 Task: Add an event with the title Product Development Meeting: Feature Prioritization, date '2023/11/14', time 7:50 AM to 9:50 AMand add a description: The session will begin with a brief overview of the current state of transportation and its environmental implications, emphasizing the need for transformative changes. We will then delve into a series of brainstorming exercises designed to spark innovation and encourage out-of-the-box thinking.Select event color  Banana . Add location for the event as: 654 Saint-Paul-de-Vence, France, logged in from the account softage.3@softage.netand send the event invitation to softage.6@softage.net and softage.7@softage.net. Set a reminder for the event Weekly on Sunday
Action: Mouse moved to (66, 83)
Screenshot: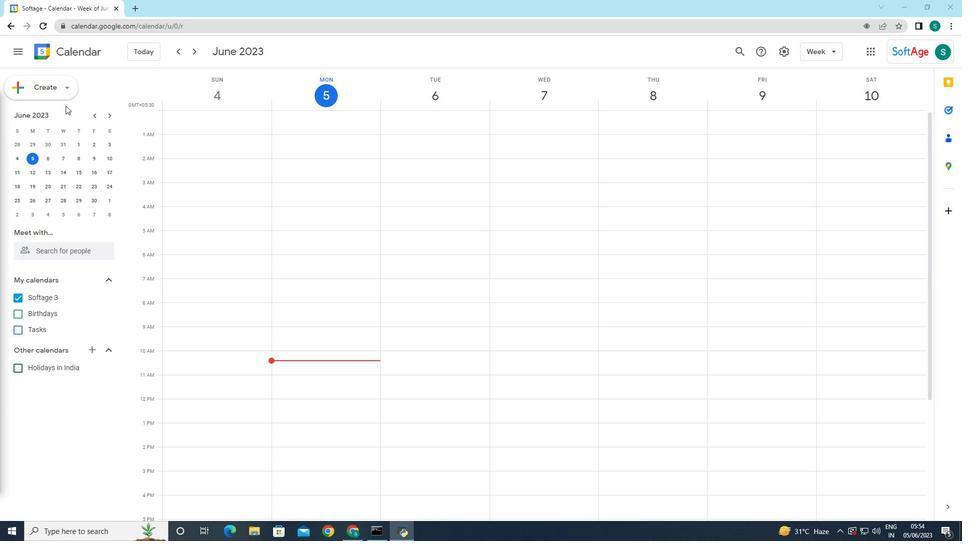 
Action: Mouse pressed left at (66, 83)
Screenshot: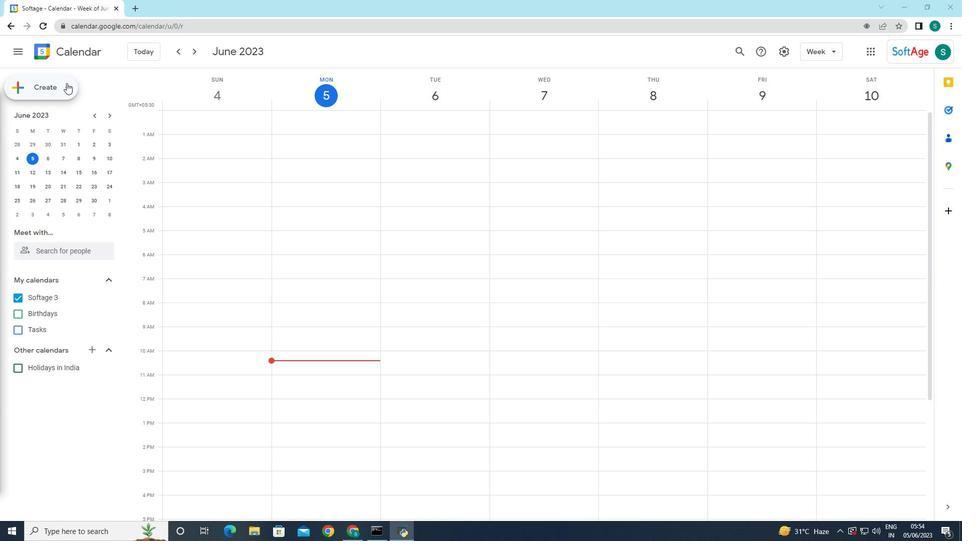 
Action: Mouse moved to (57, 114)
Screenshot: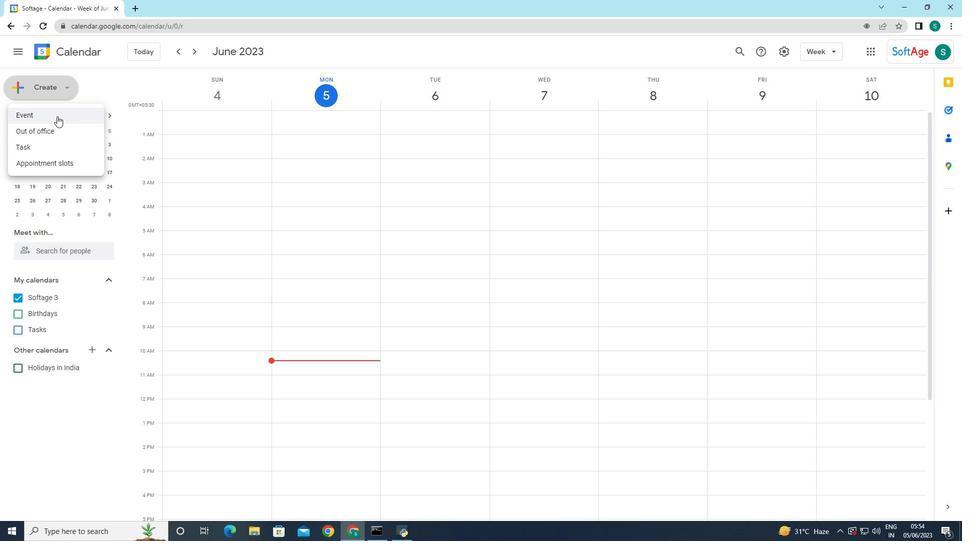 
Action: Mouse pressed left at (57, 114)
Screenshot: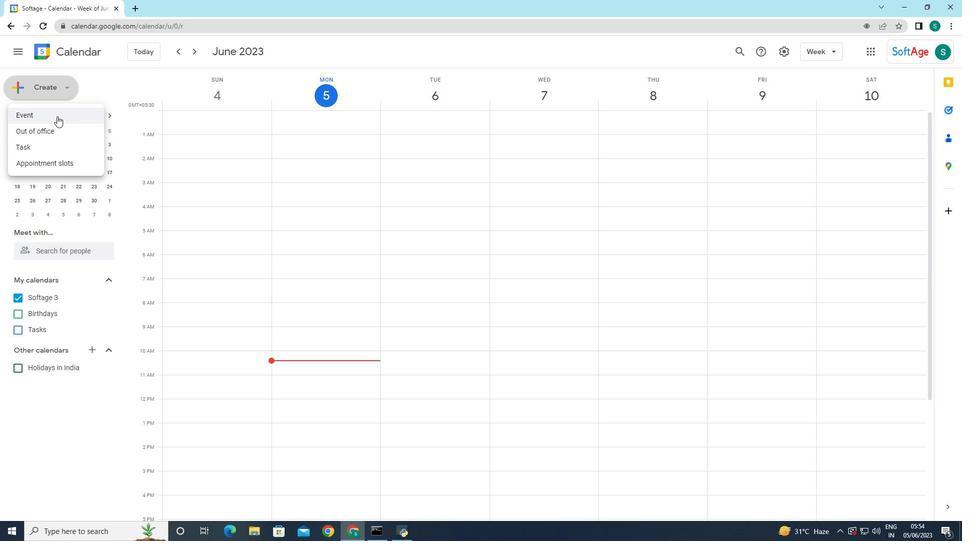 
Action: Mouse moved to (167, 393)
Screenshot: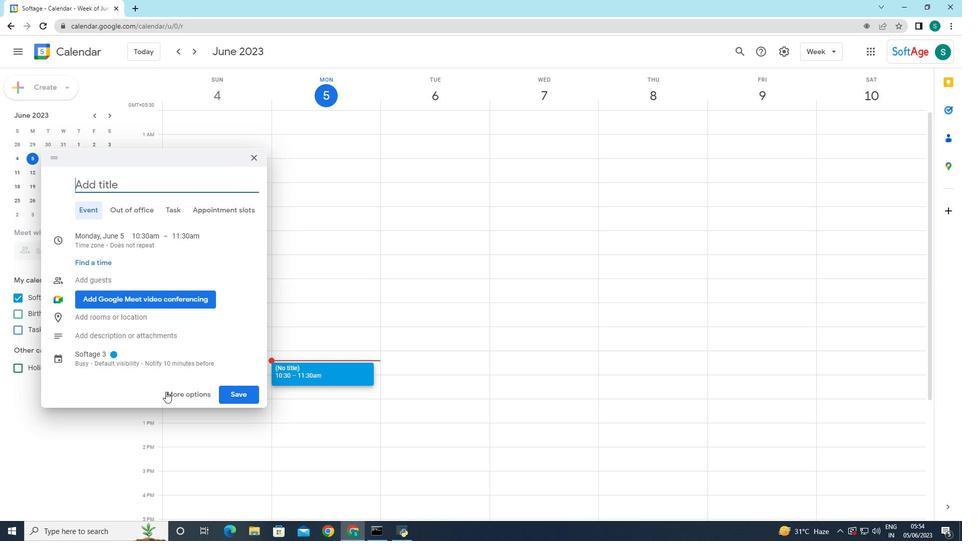 
Action: Mouse pressed left at (167, 393)
Screenshot: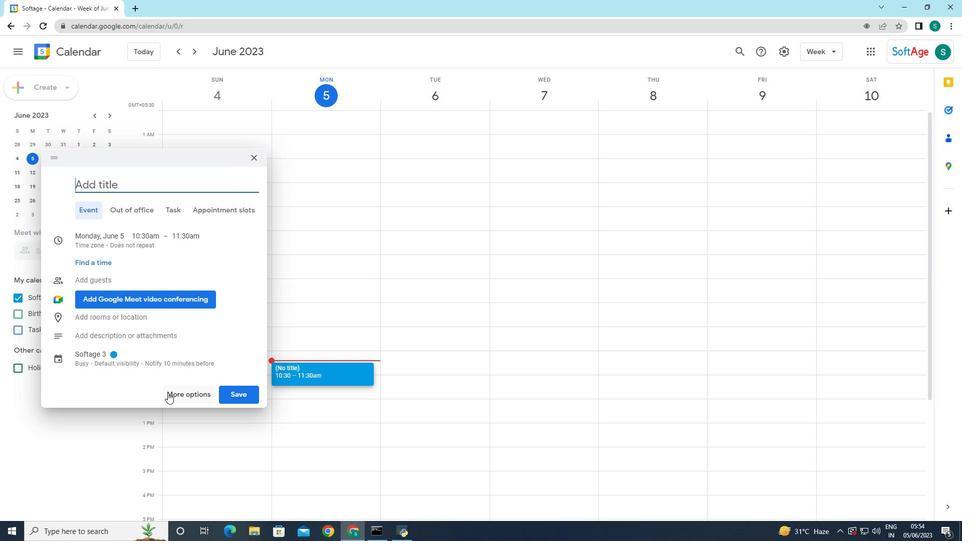 
Action: Mouse moved to (132, 57)
Screenshot: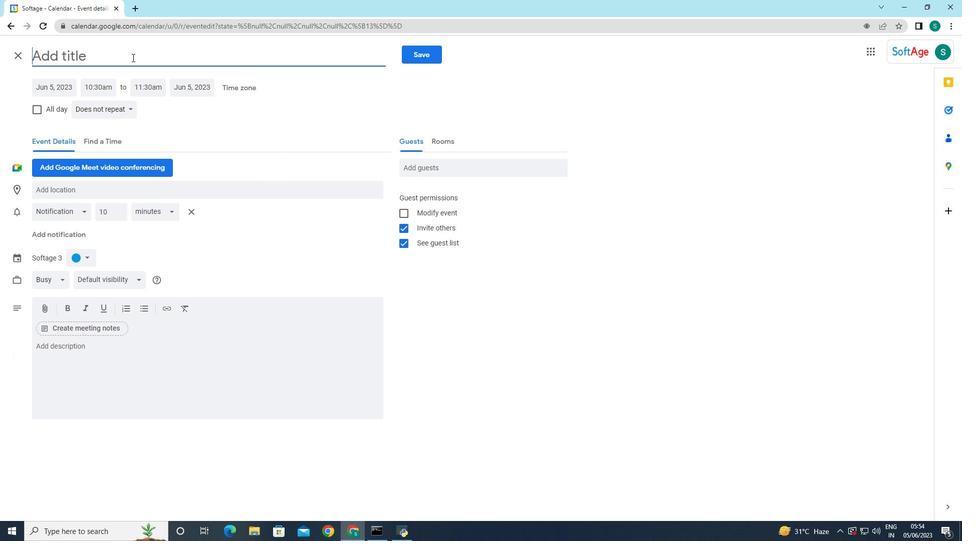 
Action: Mouse pressed left at (132, 57)
Screenshot: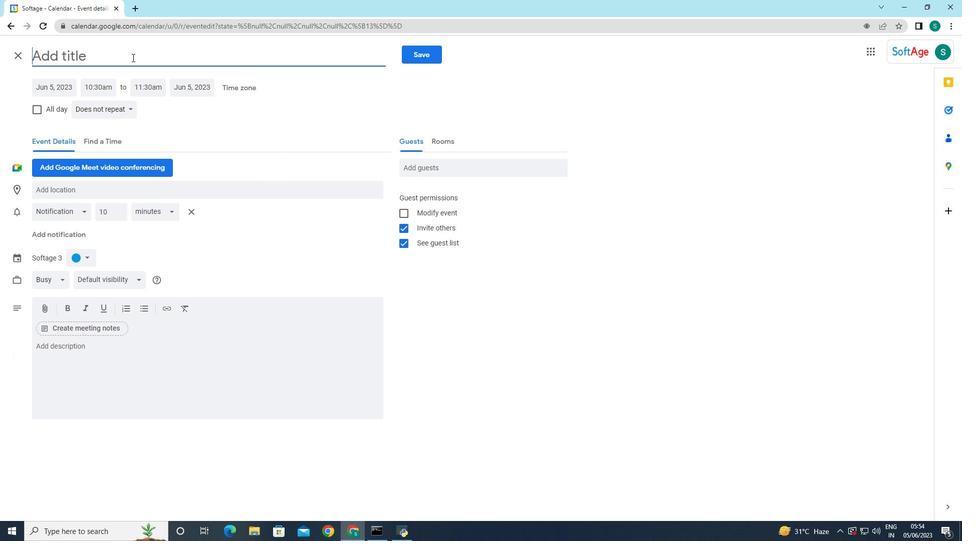 
Action: Key pressed <Key.caps_lock>P<Key.caps_lock>roduct<Key.space><Key.caps_lock>D<Key.caps_lock>evelopment<Key.space><Key.caps_lock>ME<Key.backspace><Key.caps_lock>eeting<Key.shift_r>:<Key.space><Key.caps_lock>F<Key.caps_lock>eature<Key.space><Key.caps_lock>P<Key.caps_lock>rioritization,
Screenshot: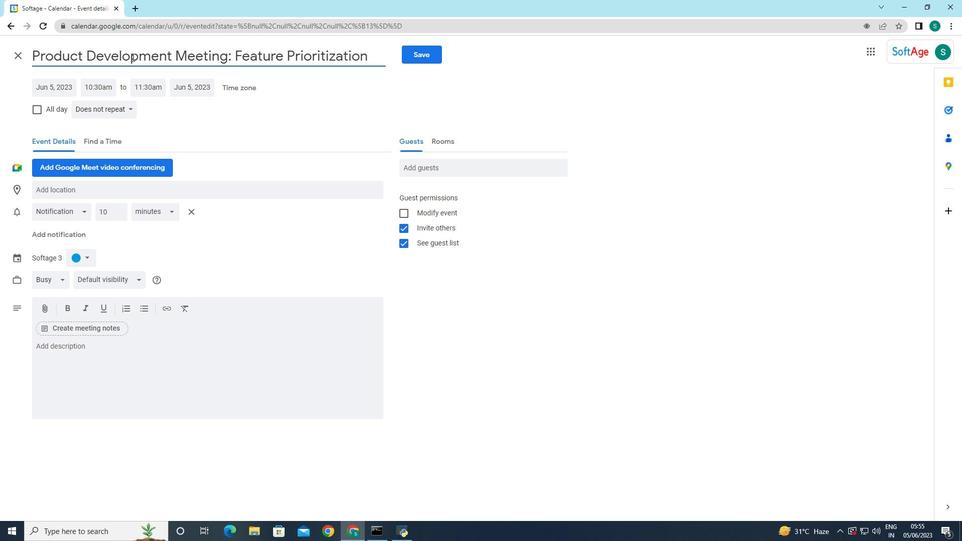 
Action: Mouse moved to (228, 118)
Screenshot: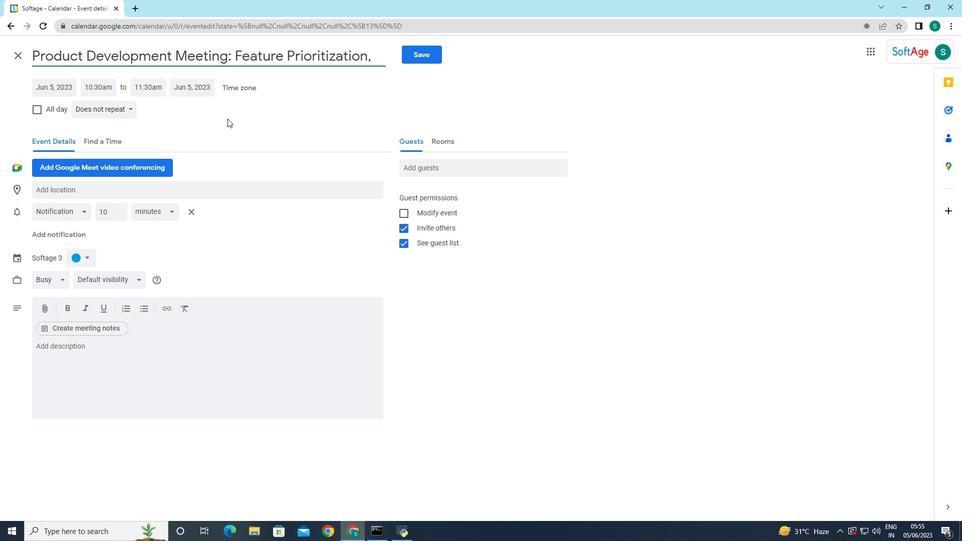 
Action: Mouse pressed left at (228, 118)
Screenshot: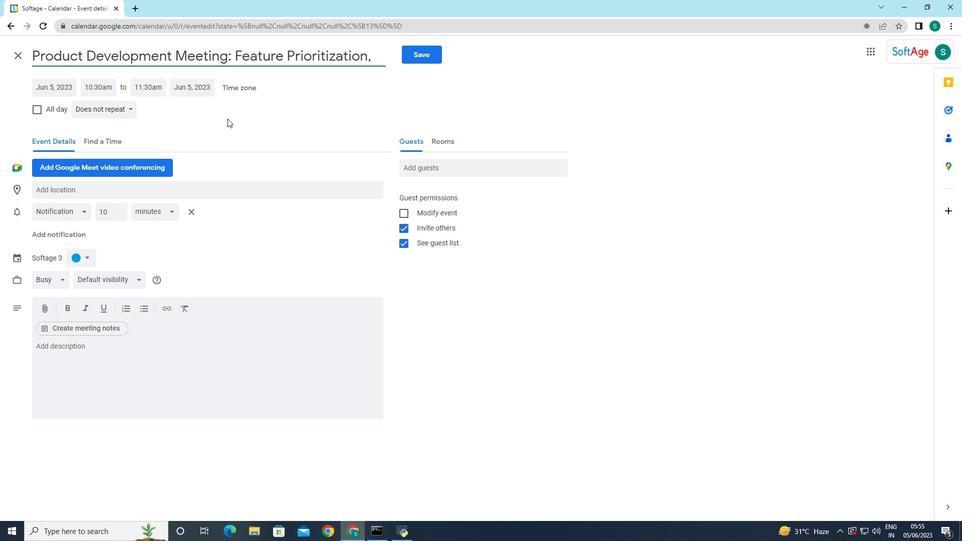 
Action: Mouse moved to (65, 88)
Screenshot: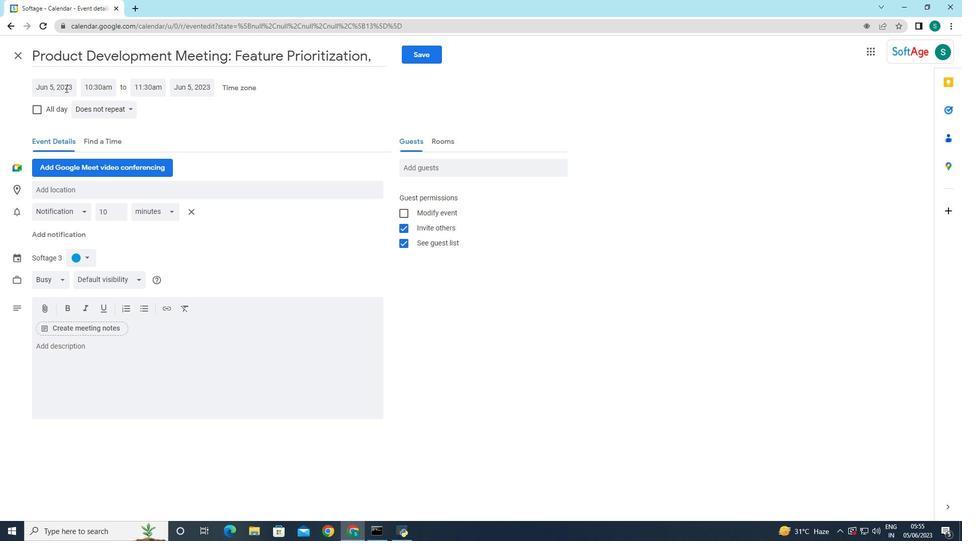 
Action: Mouse pressed left at (65, 88)
Screenshot: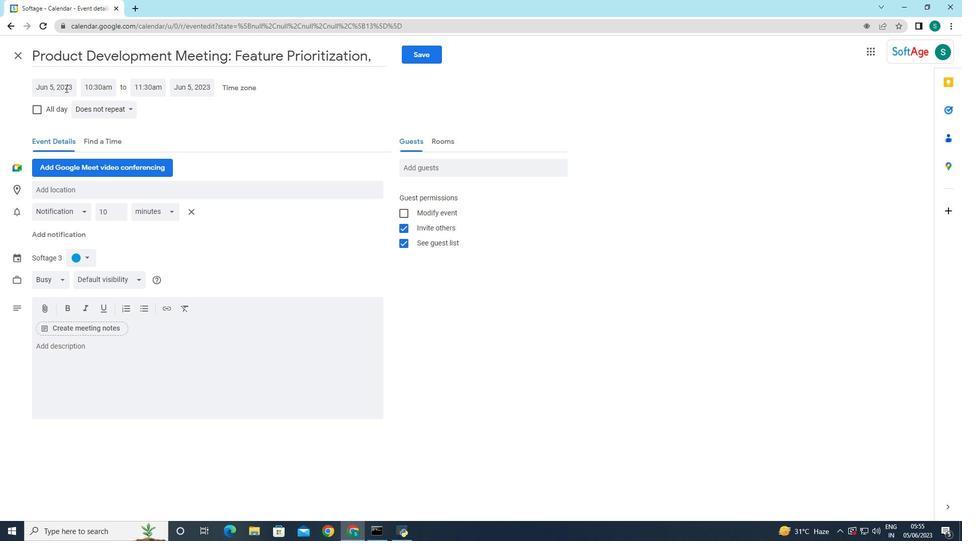 
Action: Mouse moved to (160, 108)
Screenshot: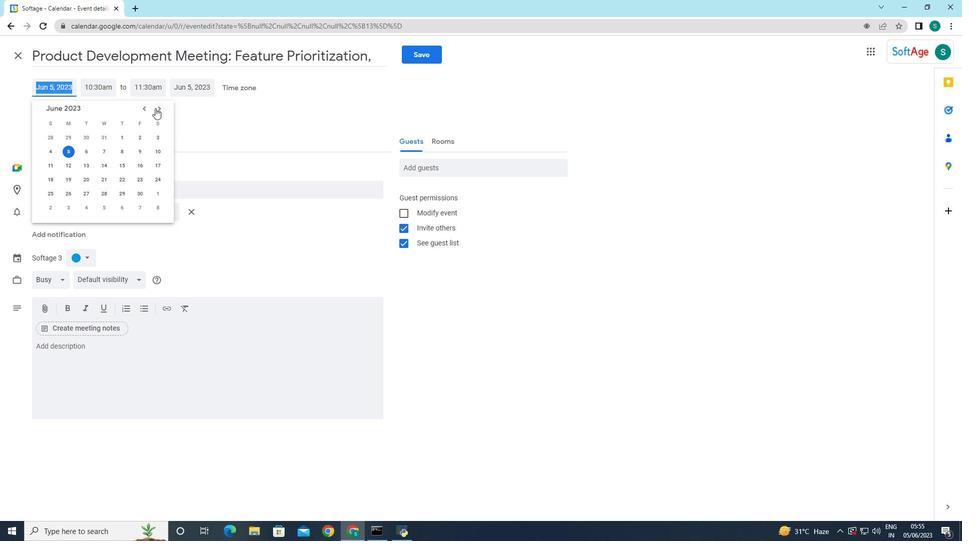 
Action: Mouse pressed left at (160, 108)
Screenshot: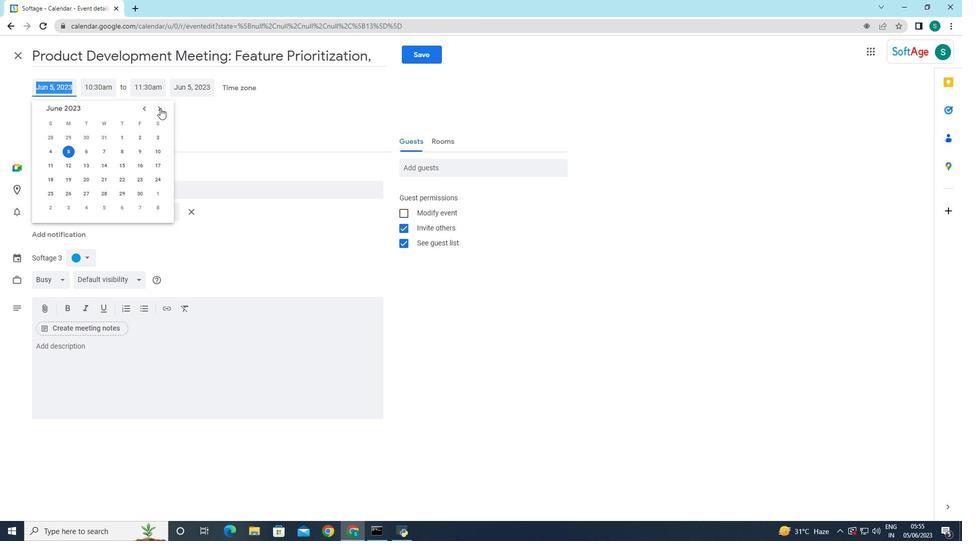 
Action: Mouse pressed left at (160, 108)
Screenshot: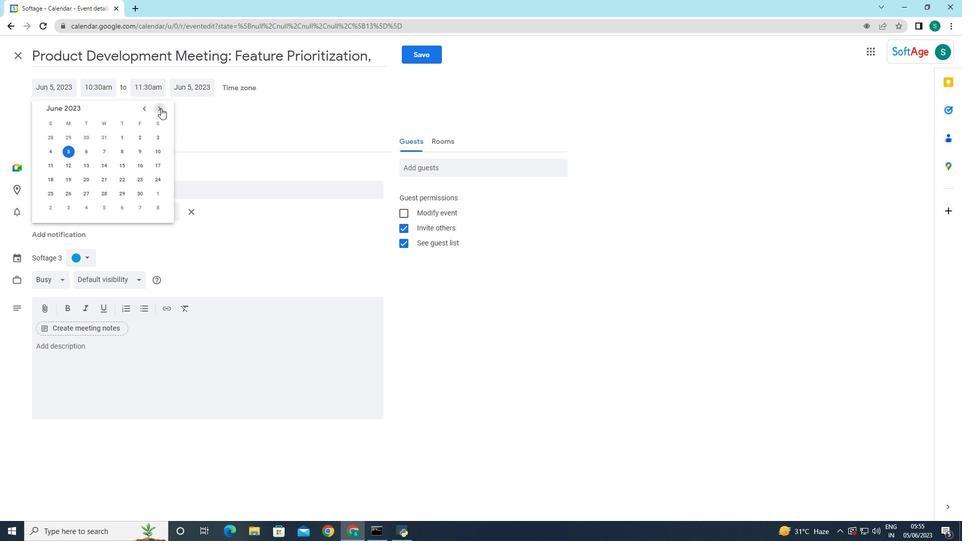 
Action: Mouse pressed left at (160, 108)
Screenshot: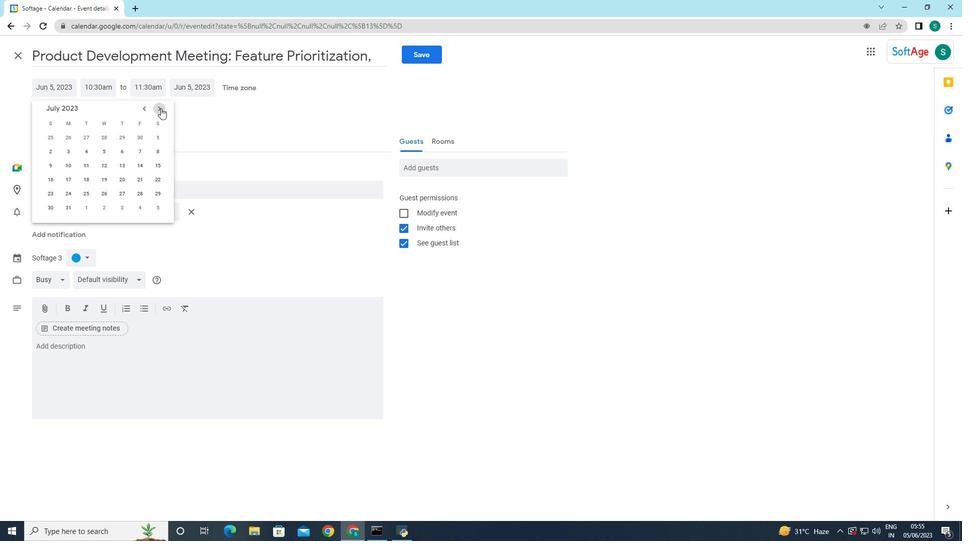 
Action: Mouse pressed left at (160, 108)
Screenshot: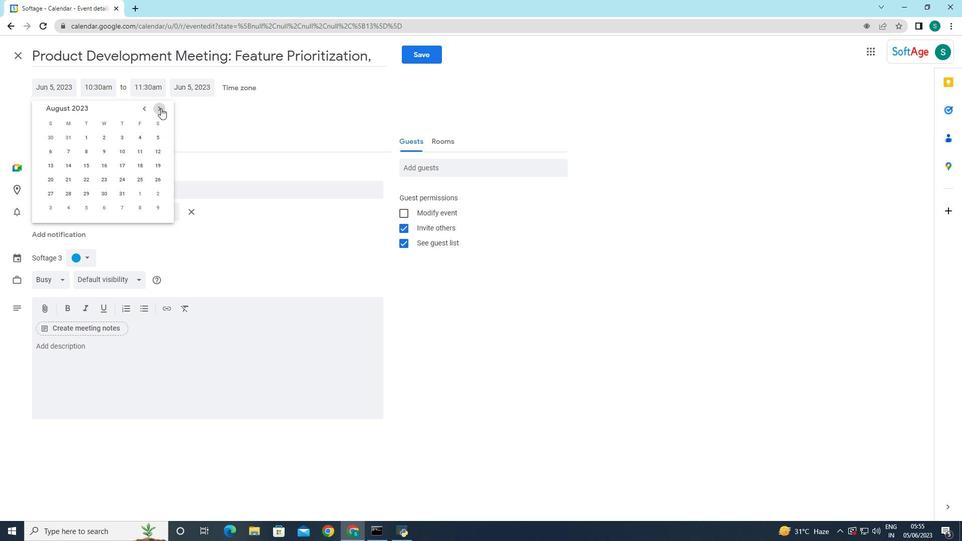 
Action: Mouse pressed left at (160, 108)
Screenshot: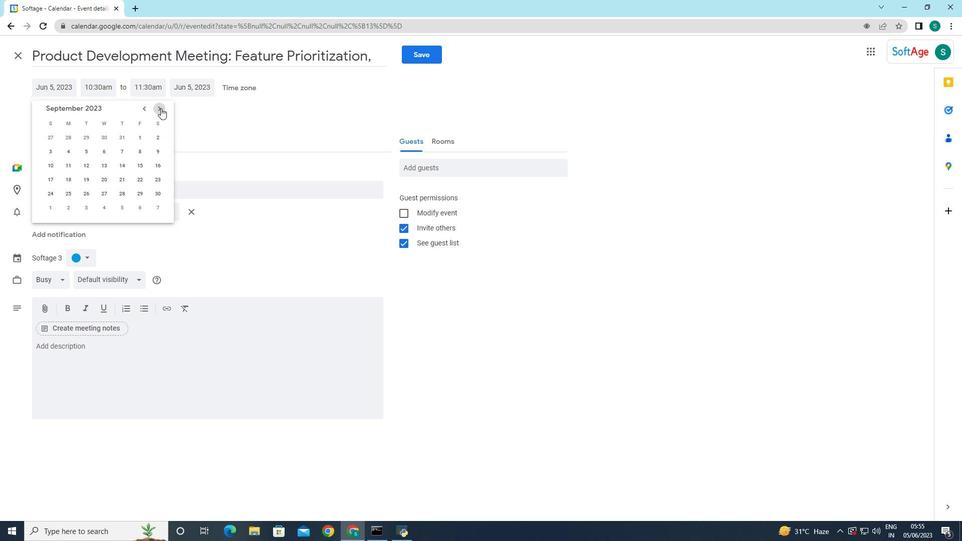
Action: Mouse moved to (86, 164)
Screenshot: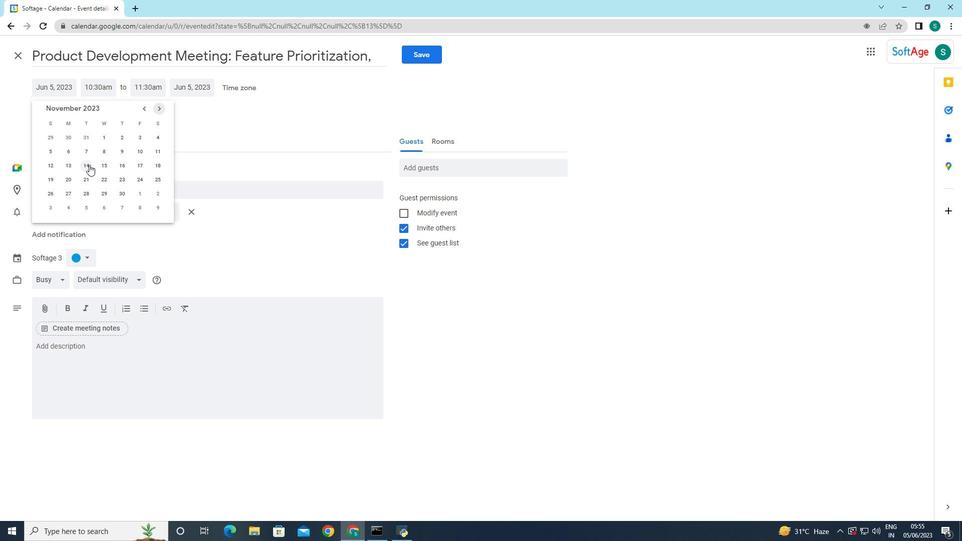 
Action: Mouse pressed left at (86, 164)
Screenshot: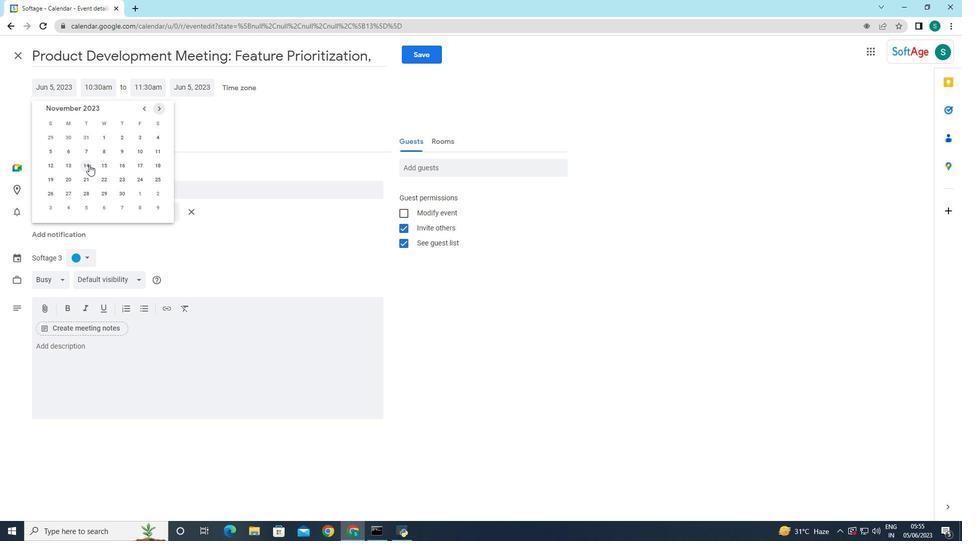 
Action: Mouse moved to (194, 126)
Screenshot: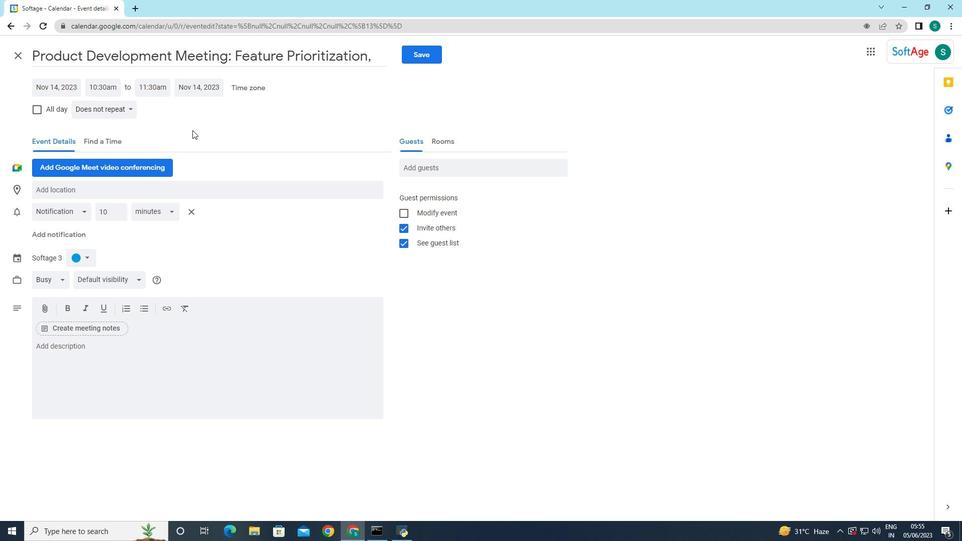 
Action: Mouse pressed left at (194, 126)
Screenshot: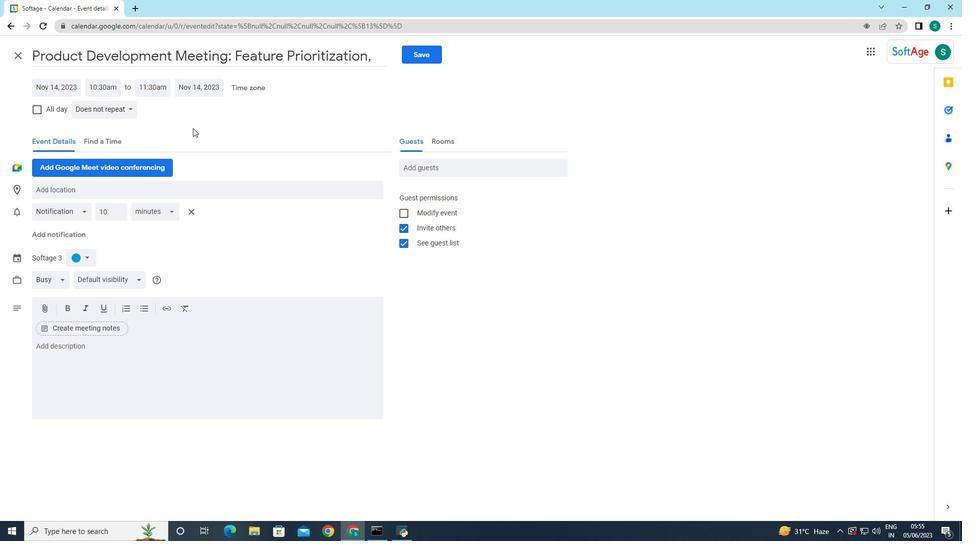 
Action: Mouse moved to (110, 85)
Screenshot: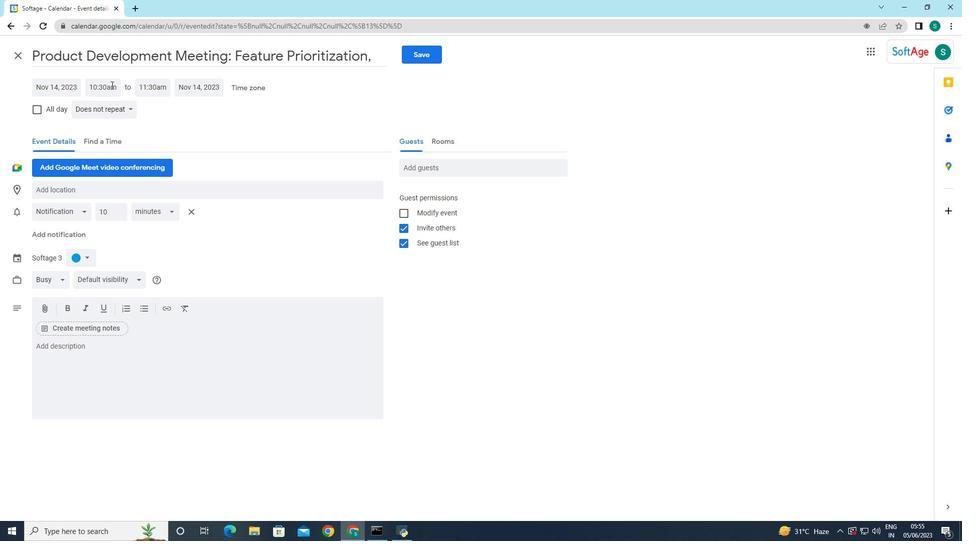 
Action: Mouse pressed left at (110, 85)
Screenshot: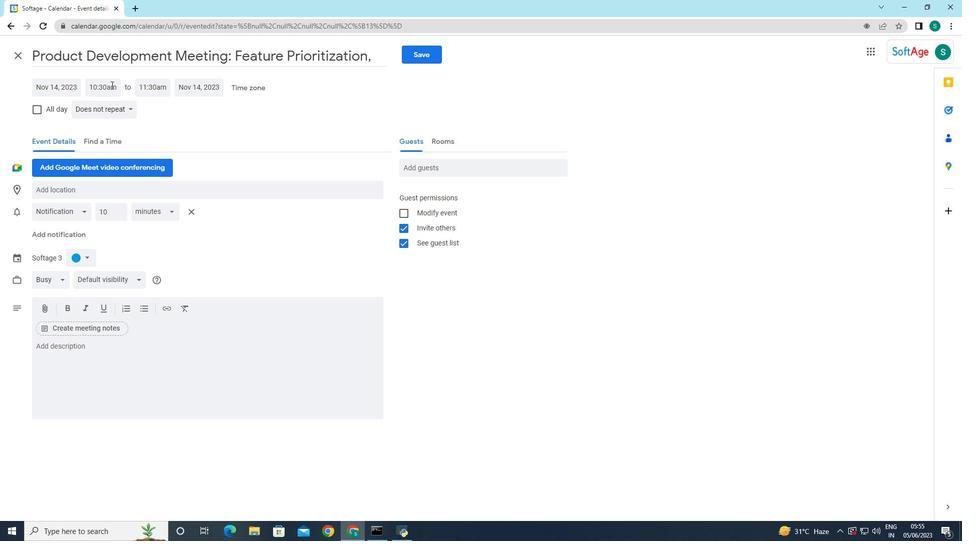 
Action: Mouse moved to (112, 135)
Screenshot: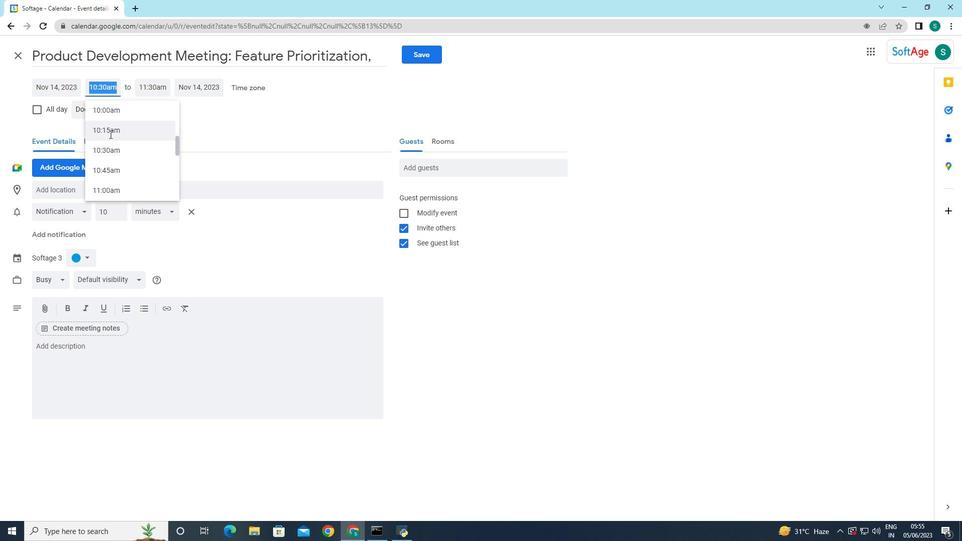 
Action: Mouse scrolled (112, 135) with delta (0, 0)
Screenshot: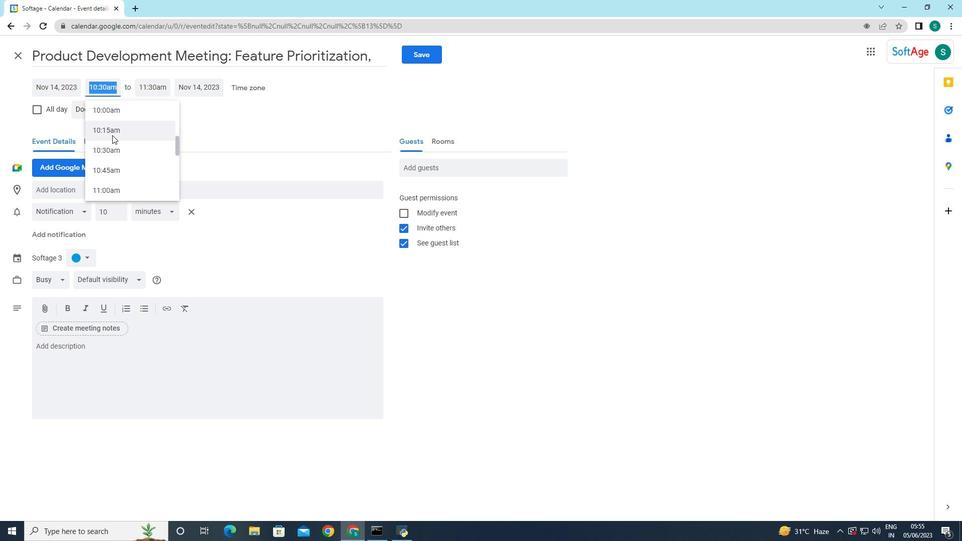 
Action: Mouse scrolled (112, 135) with delta (0, 0)
Screenshot: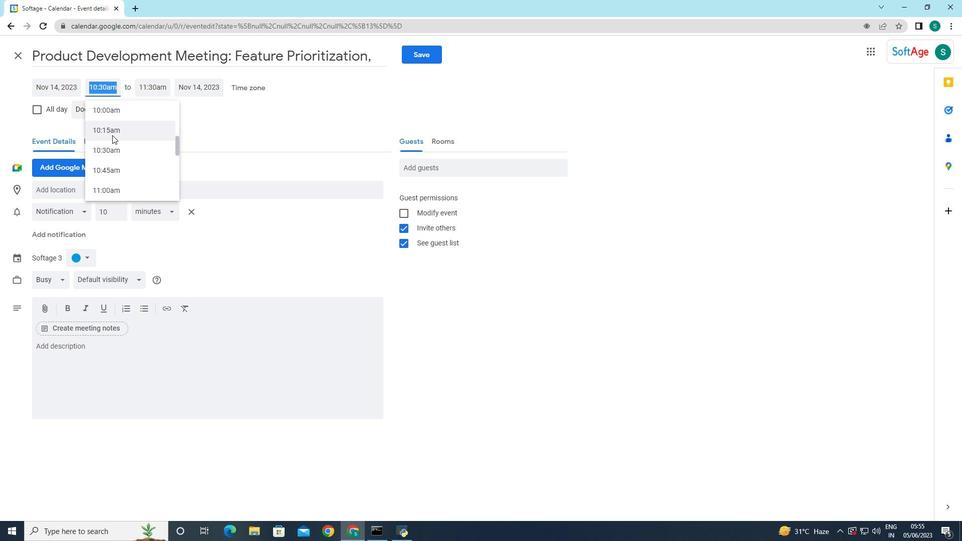 
Action: Mouse moved to (113, 143)
Screenshot: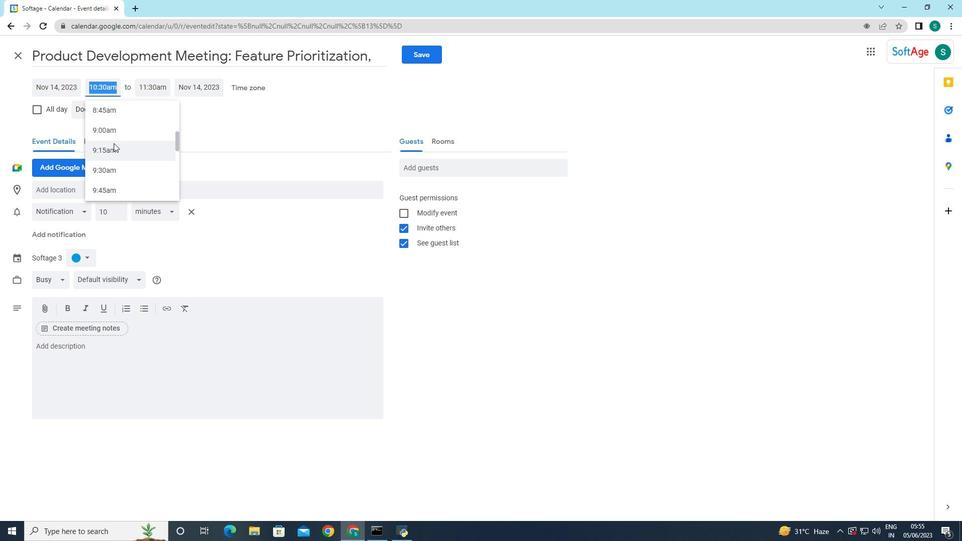 
Action: Mouse scrolled (113, 143) with delta (0, 0)
Screenshot: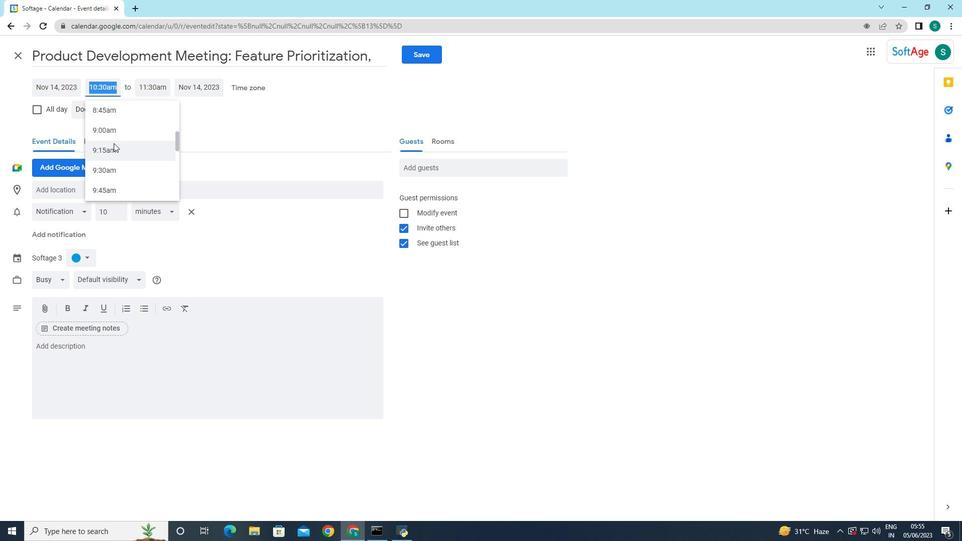 
Action: Mouse moved to (102, 139)
Screenshot: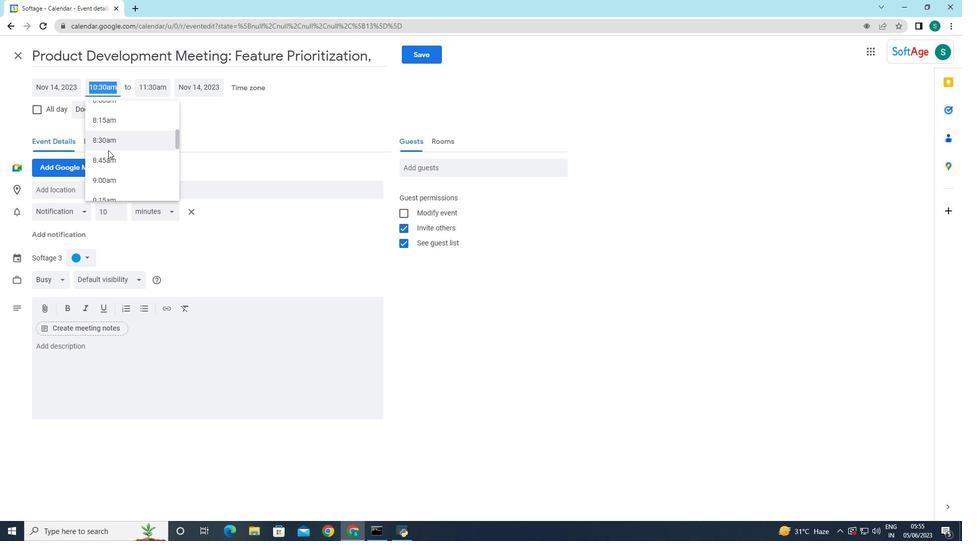 
Action: Mouse scrolled (102, 139) with delta (0, 0)
Screenshot: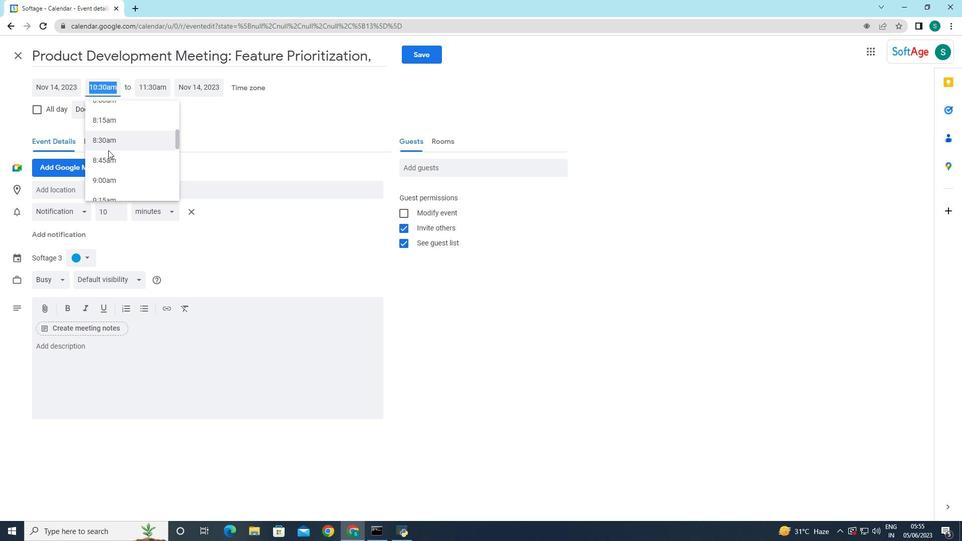 
Action: Mouse moved to (105, 135)
Screenshot: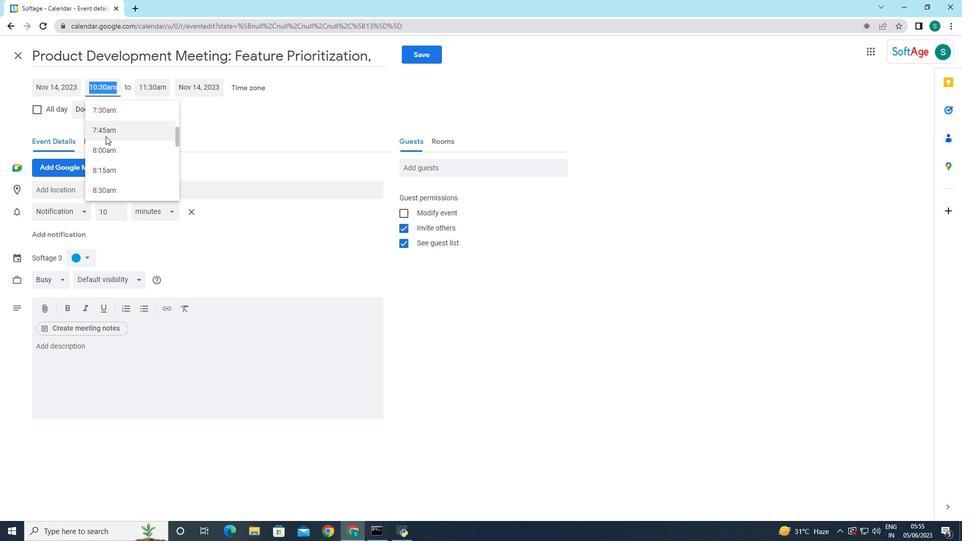 
Action: Mouse pressed left at (105, 135)
Screenshot: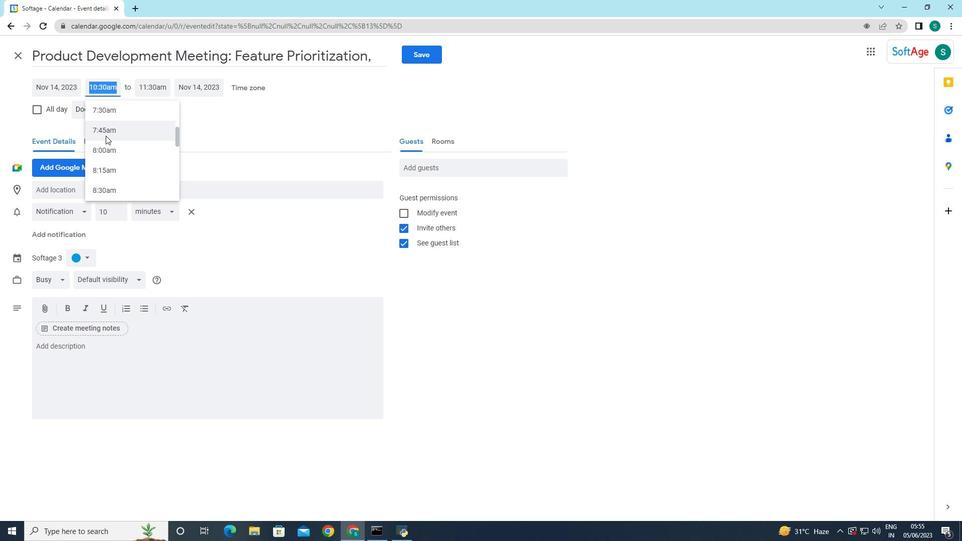 
Action: Mouse moved to (98, 85)
Screenshot: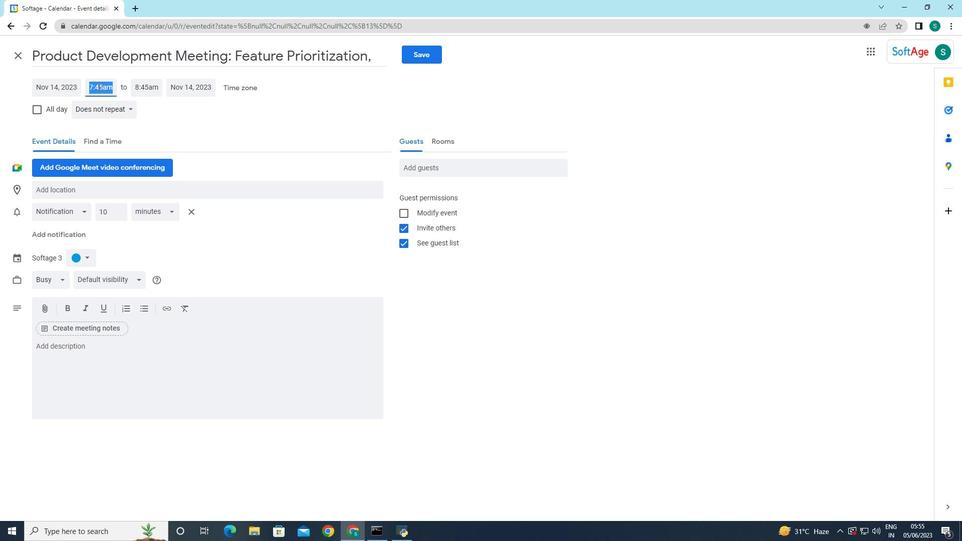 
Action: Mouse pressed left at (98, 85)
Screenshot: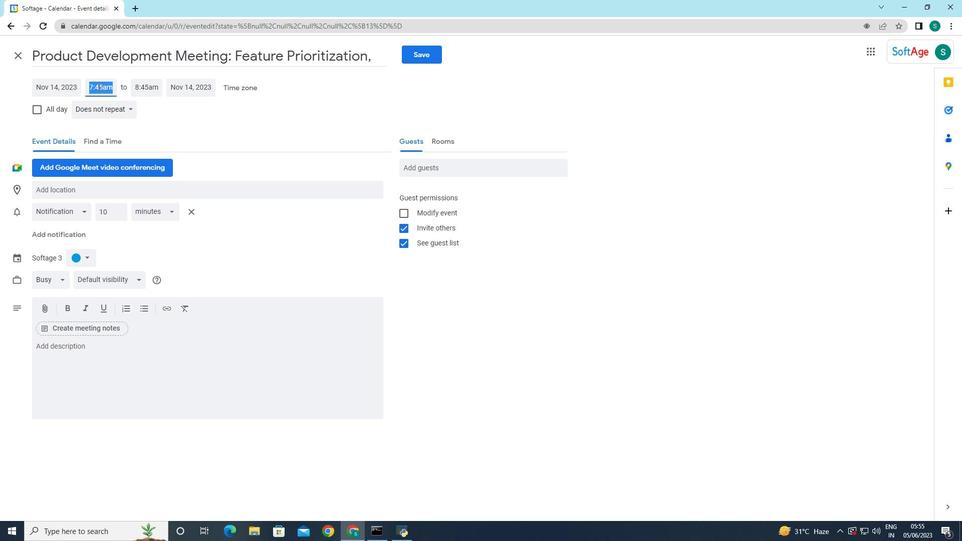 
Action: Mouse moved to (99, 88)
Screenshot: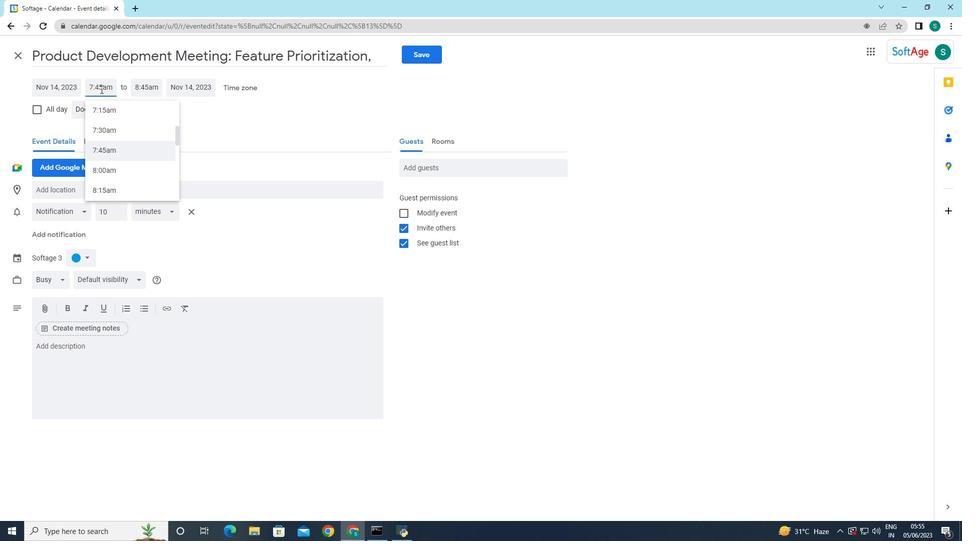
Action: Mouse pressed left at (99, 88)
Screenshot: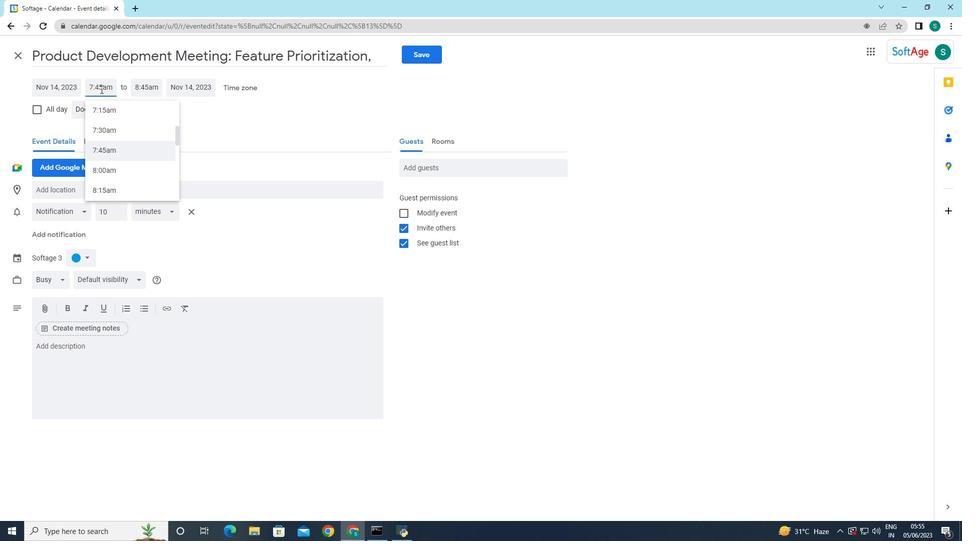 
Action: Mouse moved to (104, 85)
Screenshot: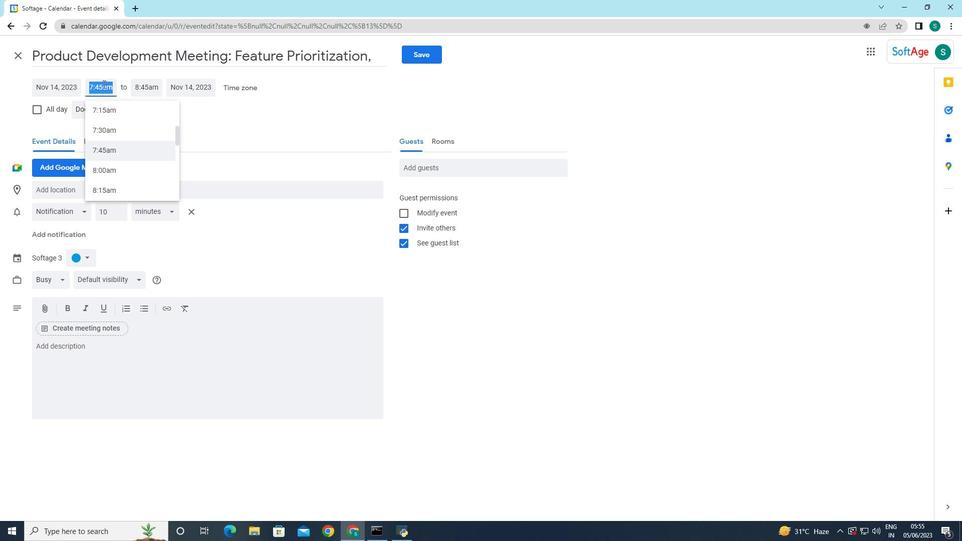 
Action: Mouse pressed left at (104, 85)
Screenshot: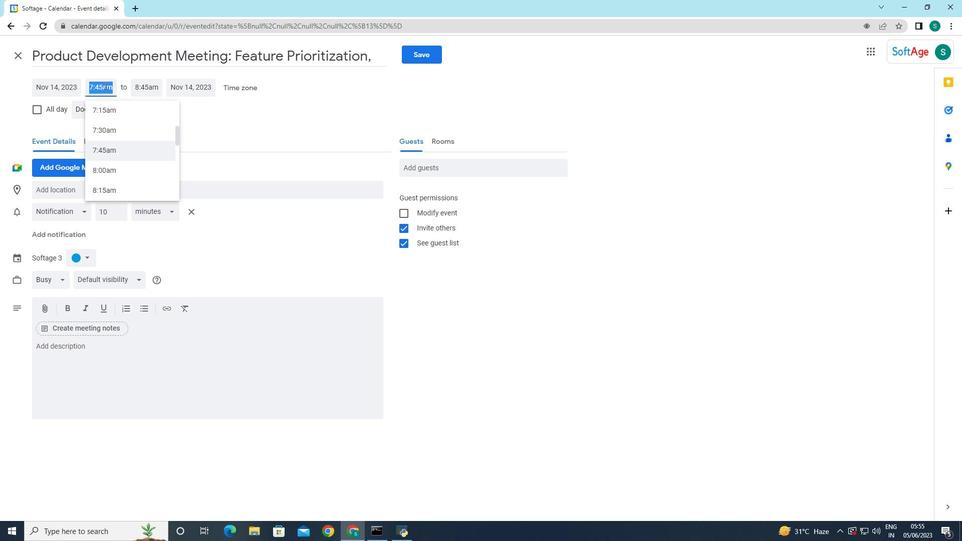 
Action: Mouse moved to (103, 85)
Screenshot: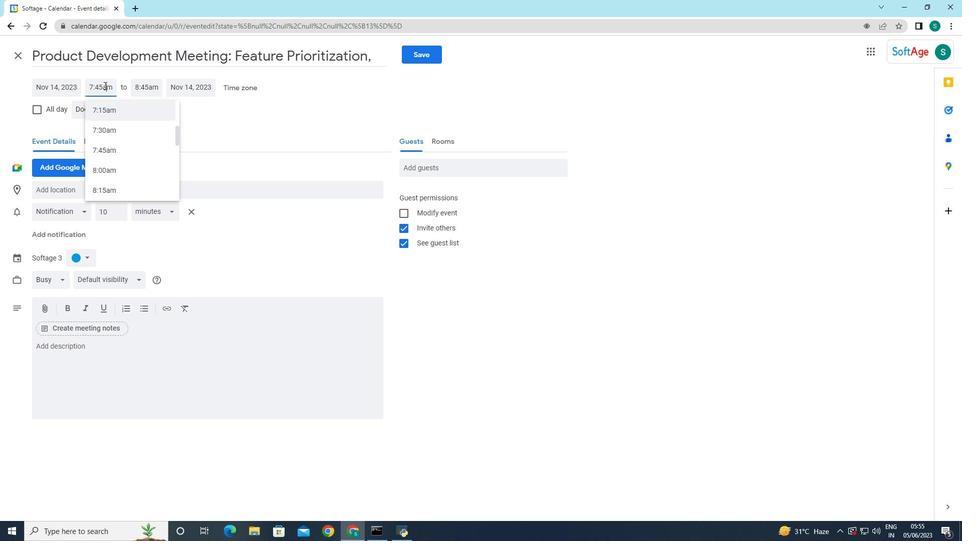 
Action: Mouse pressed left at (103, 85)
Screenshot: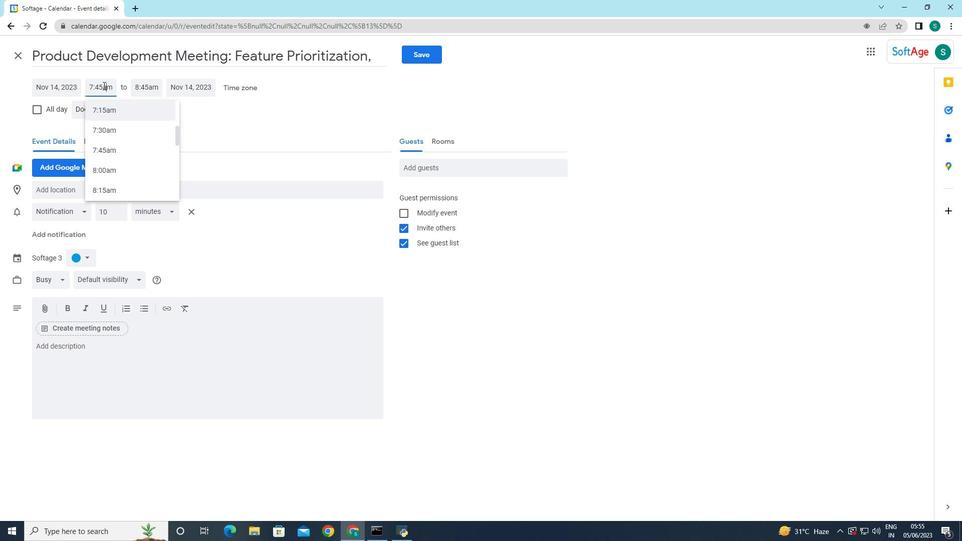 
Action: Mouse moved to (101, 90)
Screenshot: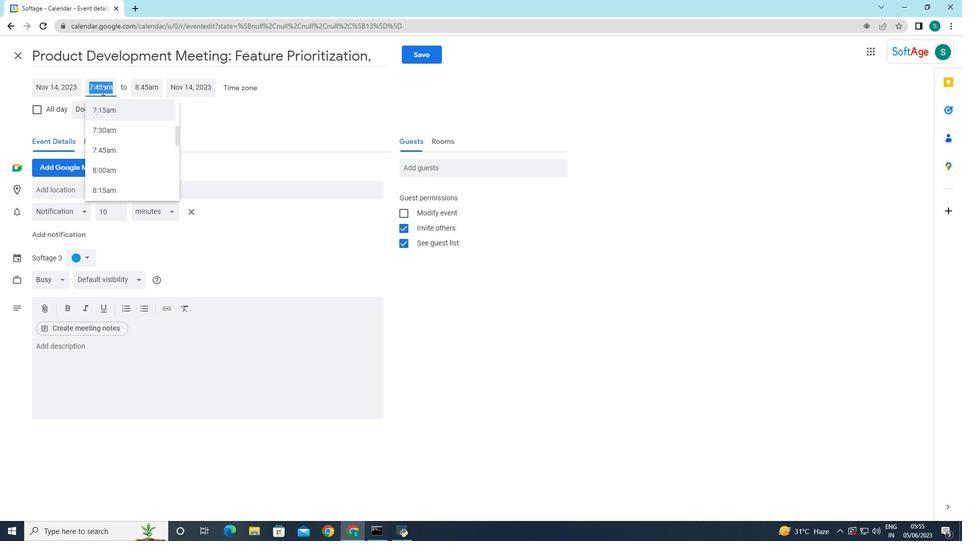 
Action: Mouse pressed left at (101, 90)
Screenshot: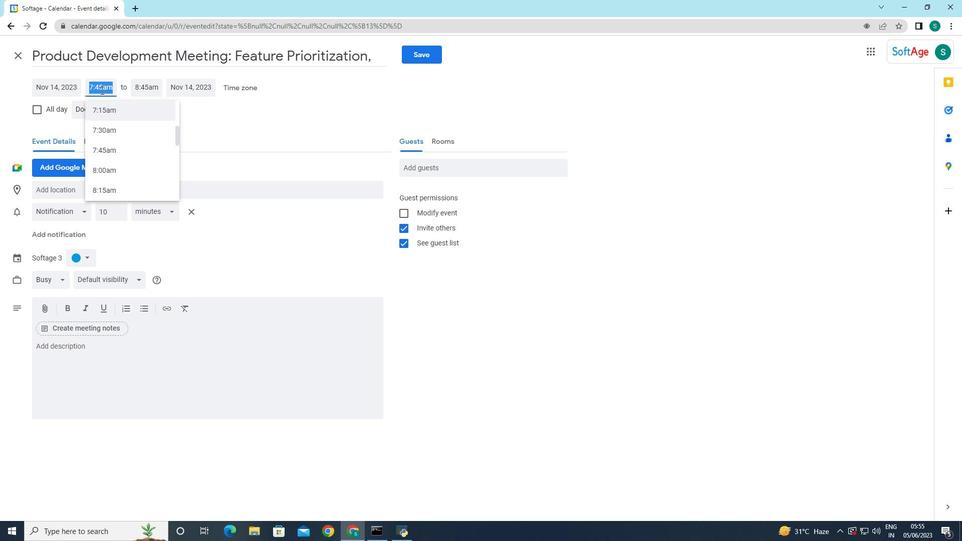 
Action: Mouse pressed left at (101, 90)
Screenshot: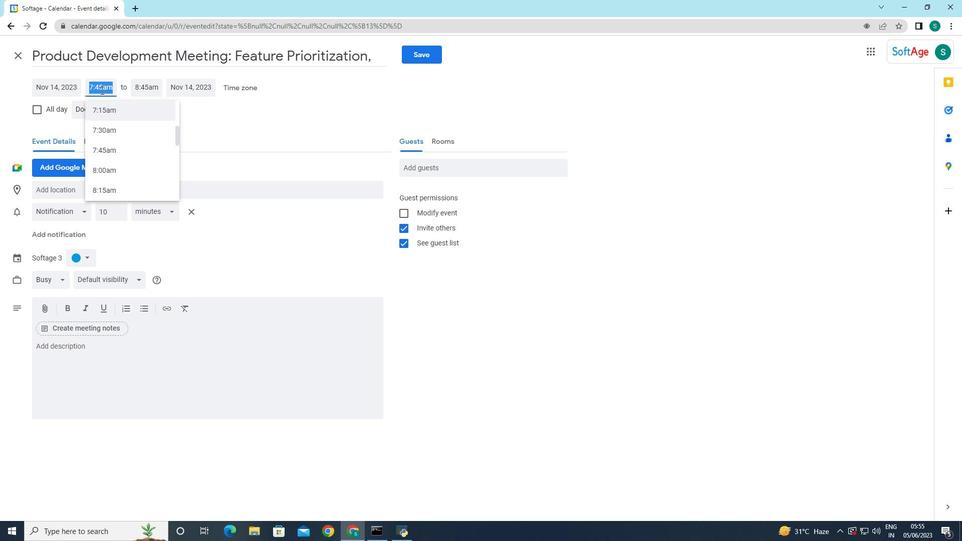 
Action: Mouse moved to (103, 86)
Screenshot: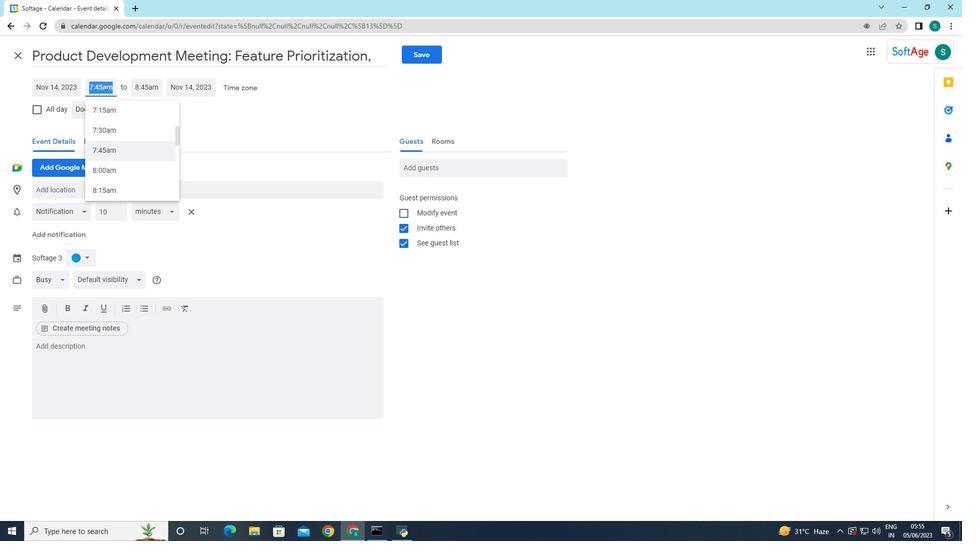 
Action: Mouse pressed left at (103, 86)
Screenshot: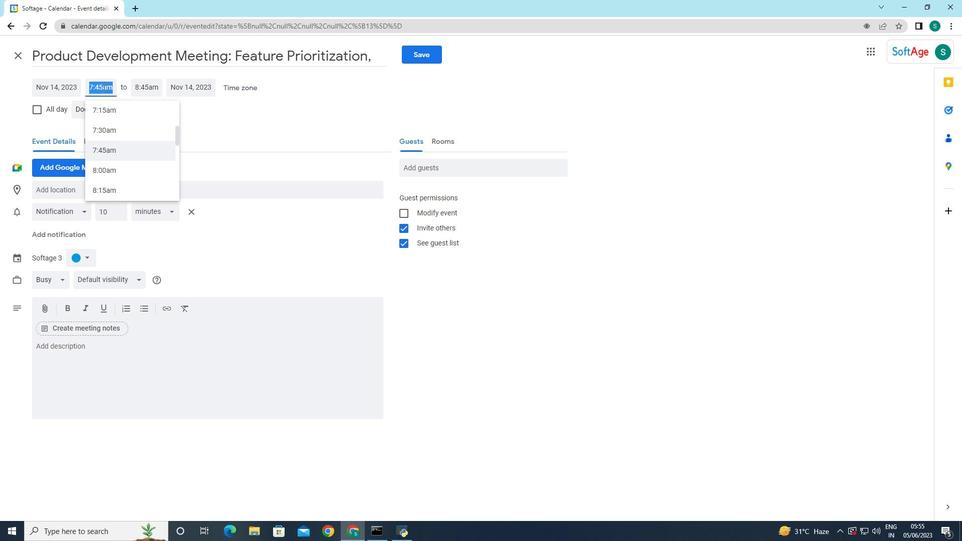 
Action: Mouse moved to (121, 119)
Screenshot: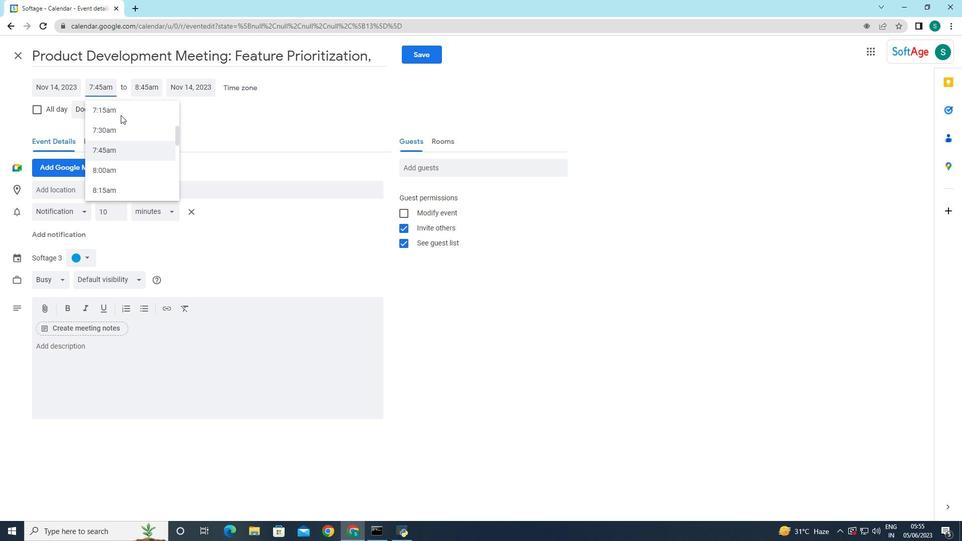 
Action: Key pressed <Key.backspace><Key.backspace>50
Screenshot: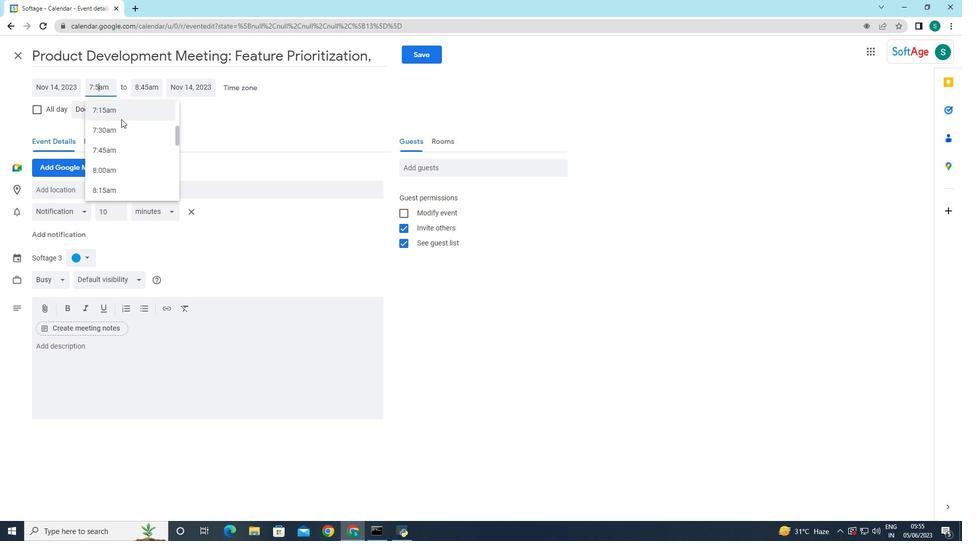 
Action: Mouse moved to (146, 85)
Screenshot: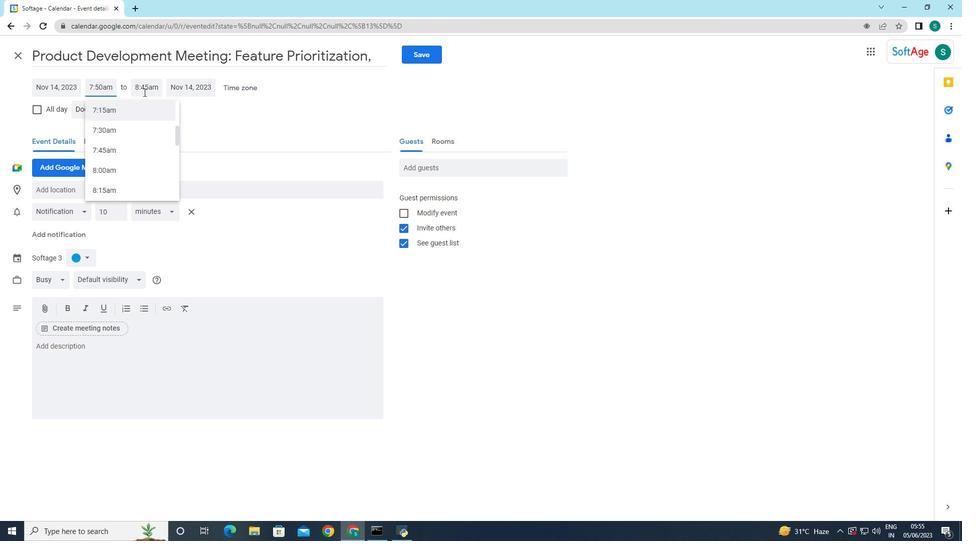 
Action: Mouse pressed left at (146, 85)
Screenshot: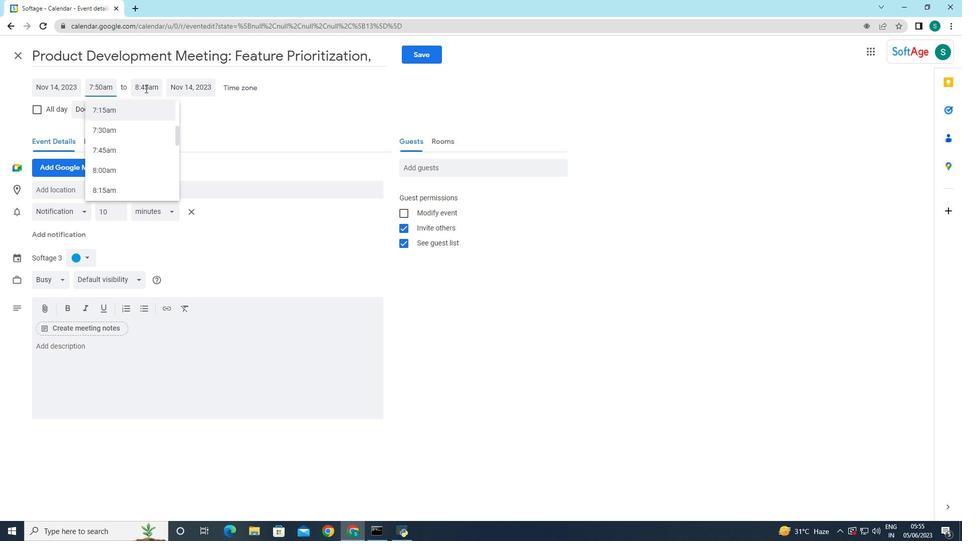 
Action: Mouse moved to (156, 186)
Screenshot: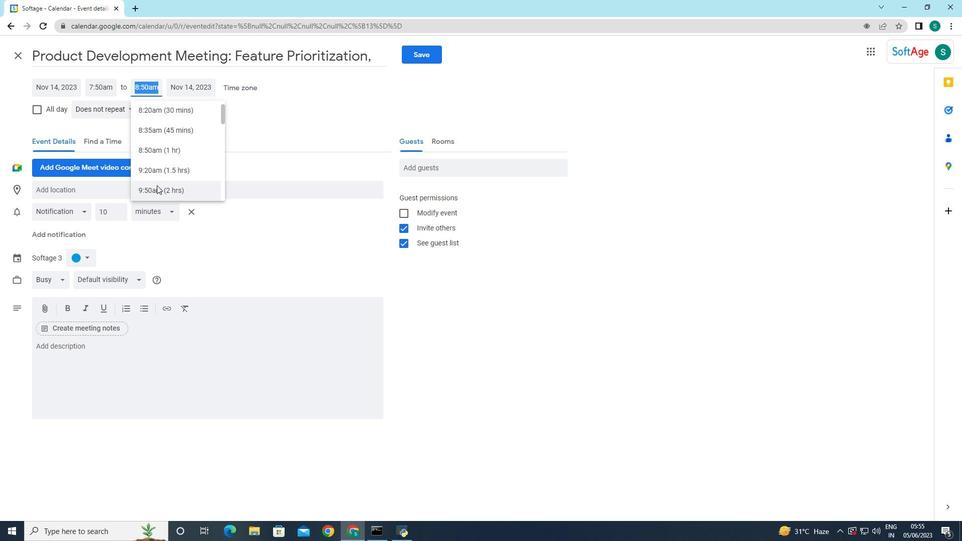 
Action: Mouse pressed left at (156, 186)
Screenshot: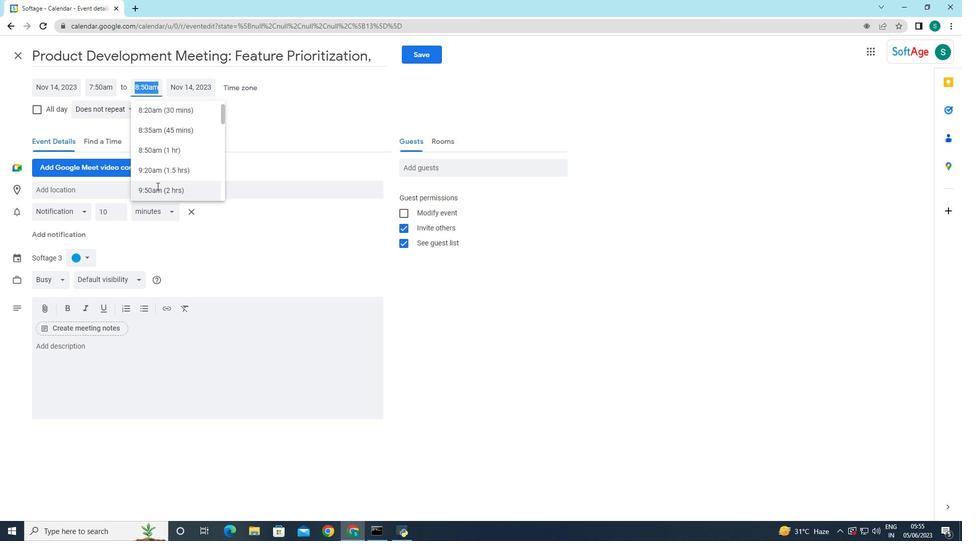 
Action: Mouse moved to (214, 128)
Screenshot: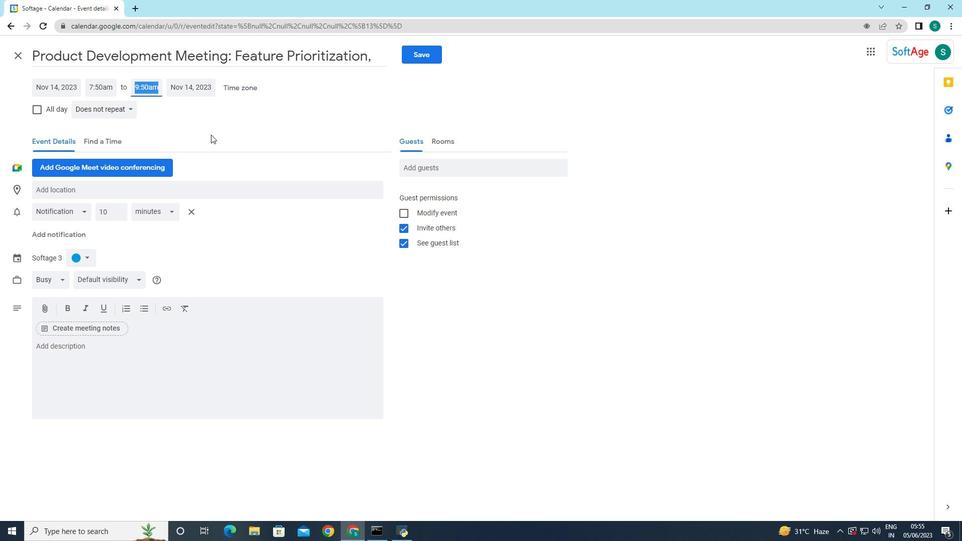 
Action: Mouse pressed left at (214, 128)
Screenshot: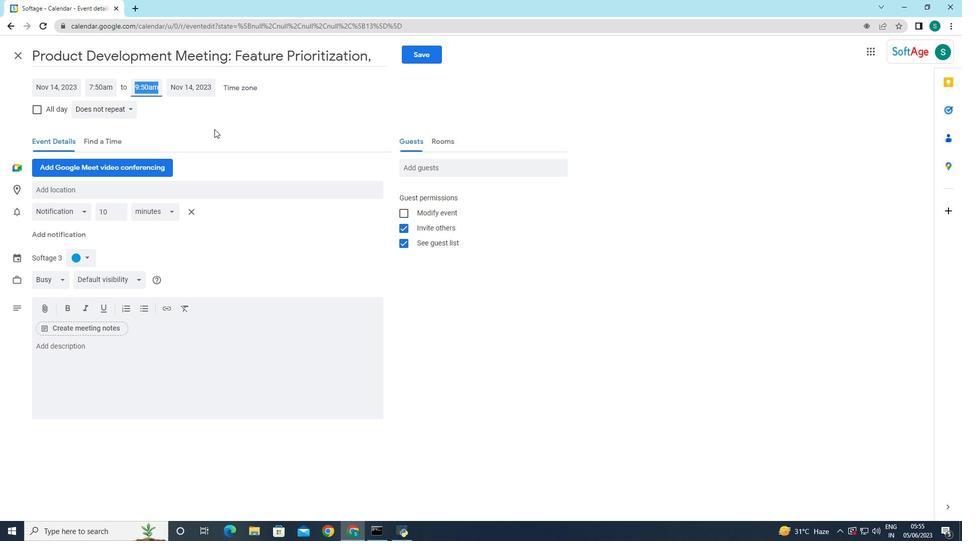 
Action: Mouse moved to (86, 344)
Screenshot: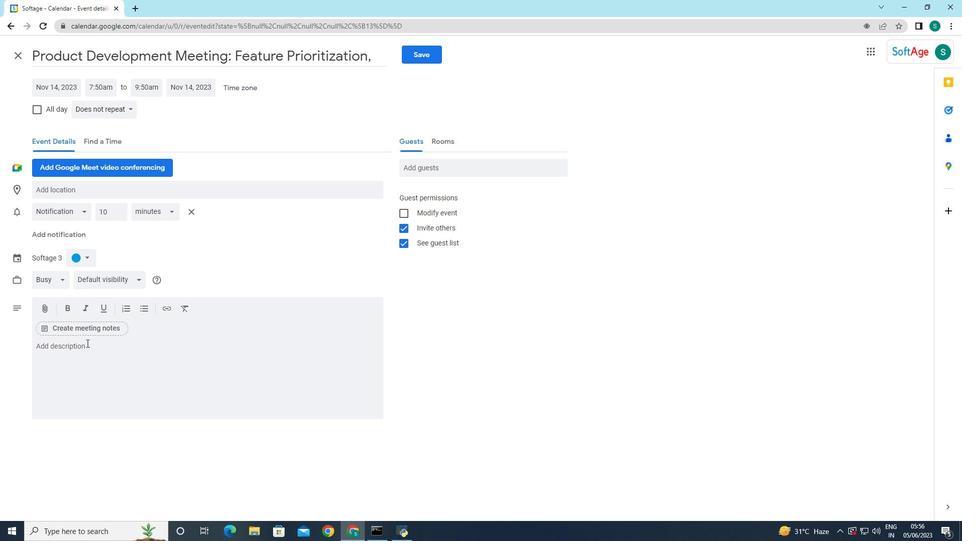 
Action: Mouse pressed left at (86, 344)
Screenshot: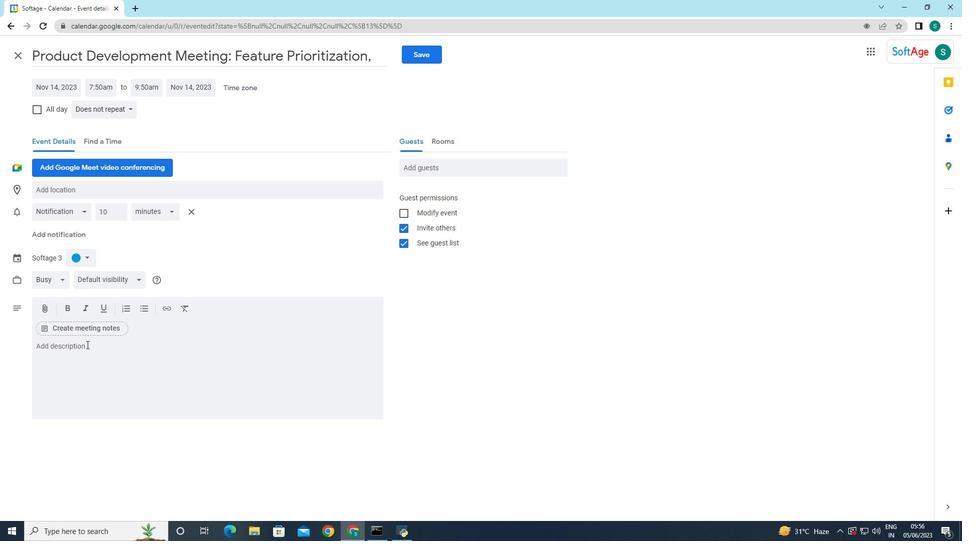 
Action: Key pressed <Key.caps_lock>T<Key.caps_lock>he<Key.space>session<Key.space>will<Key.space>begin<Key.space>with<Key.space>a<Key.space>brief<Key.space>overview<Key.space>of<Key.space>the<Key.space>current<Key.space>state<Key.space>of<Key.space>transportation<Key.space>and<Key.space>its<Key.space>enc<Key.backspace>vironmental<Key.space>implications<Key.space><Key.backspace>,<Key.space>emphasizing<Key.space>the<Key.space>need<Key.space>for<Key.space>transformative<Key.space>
Screenshot: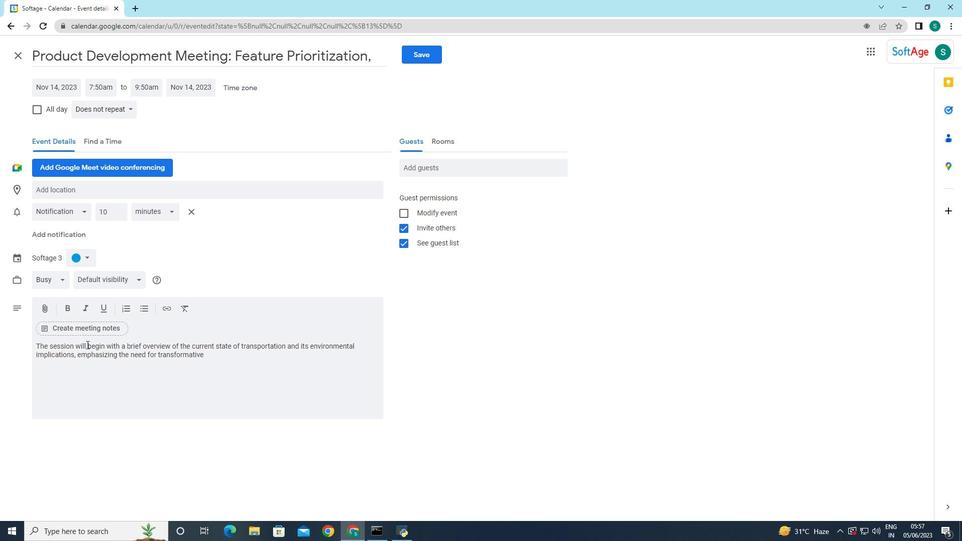 
Action: Mouse moved to (196, 358)
Screenshot: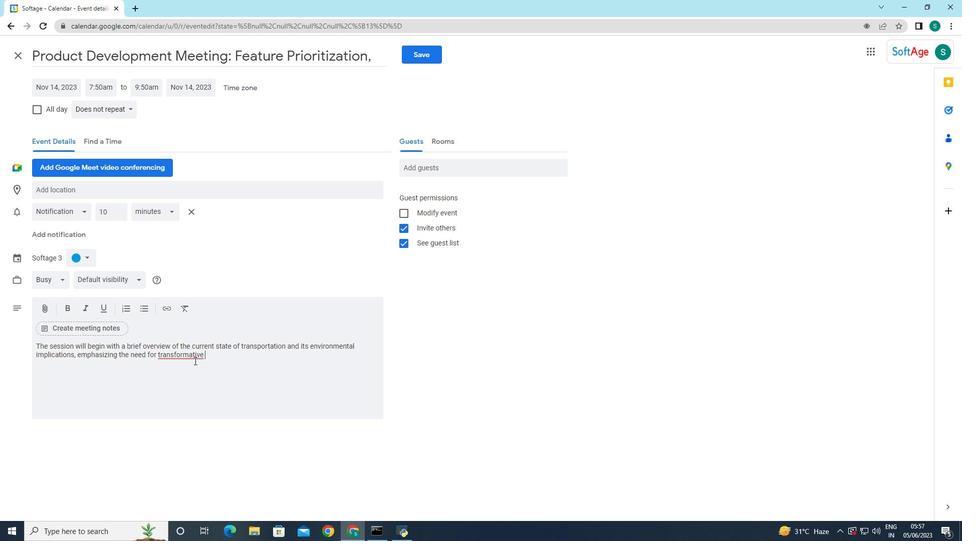 
Action: Mouse pressed right at (196, 358)
Screenshot: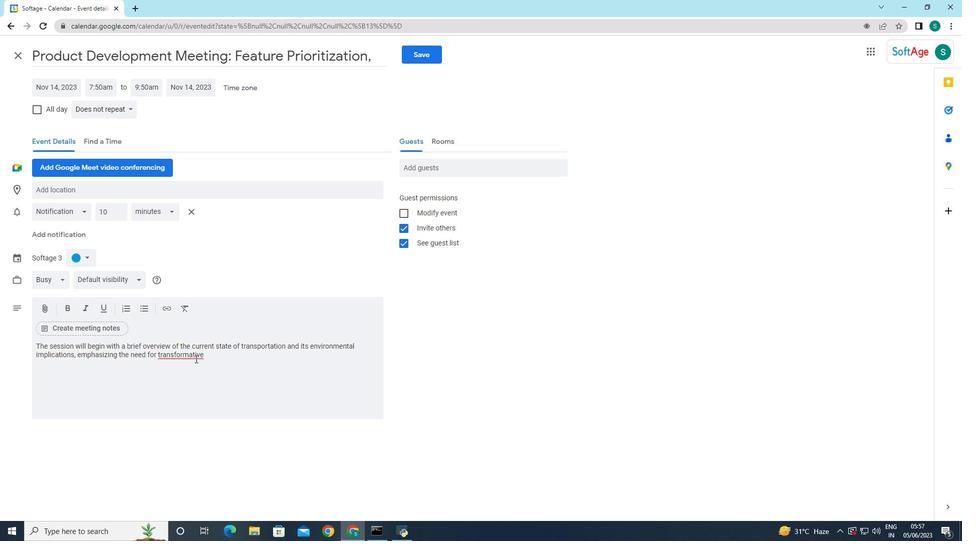 
Action: Mouse moved to (223, 366)
Screenshot: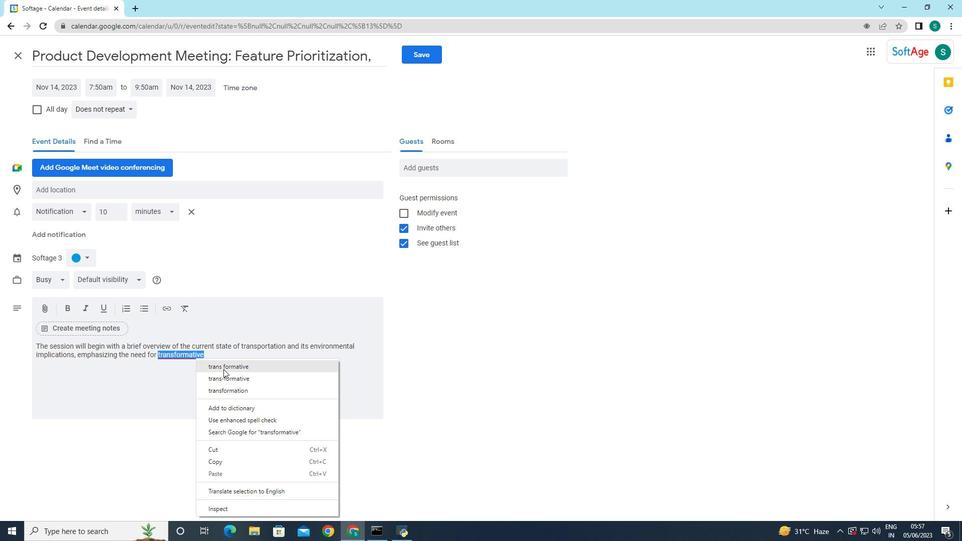 
Action: Mouse pressed left at (223, 366)
Screenshot: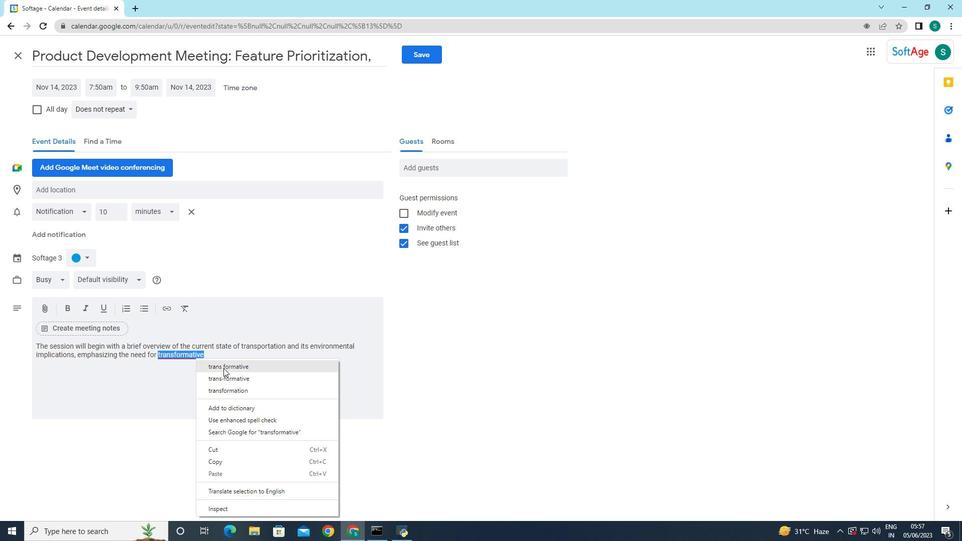 
Action: Mouse moved to (177, 353)
Screenshot: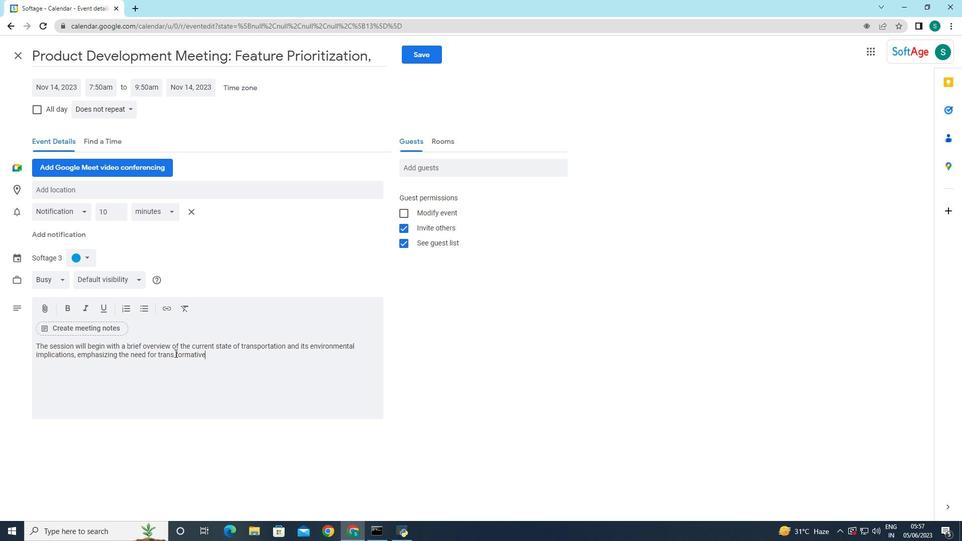 
Action: Mouse pressed left at (177, 353)
Screenshot: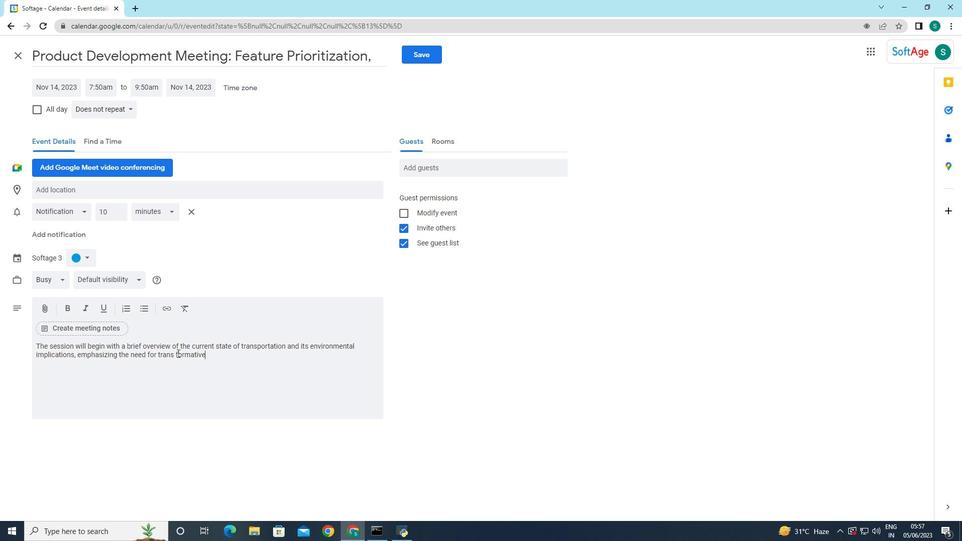 
Action: Mouse moved to (174, 354)
Screenshot: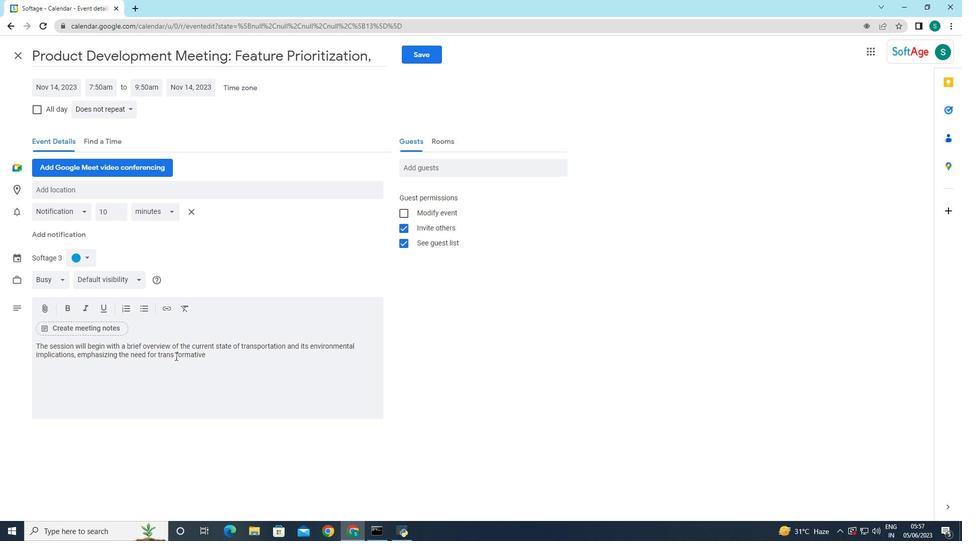 
Action: Mouse pressed left at (174, 354)
Screenshot: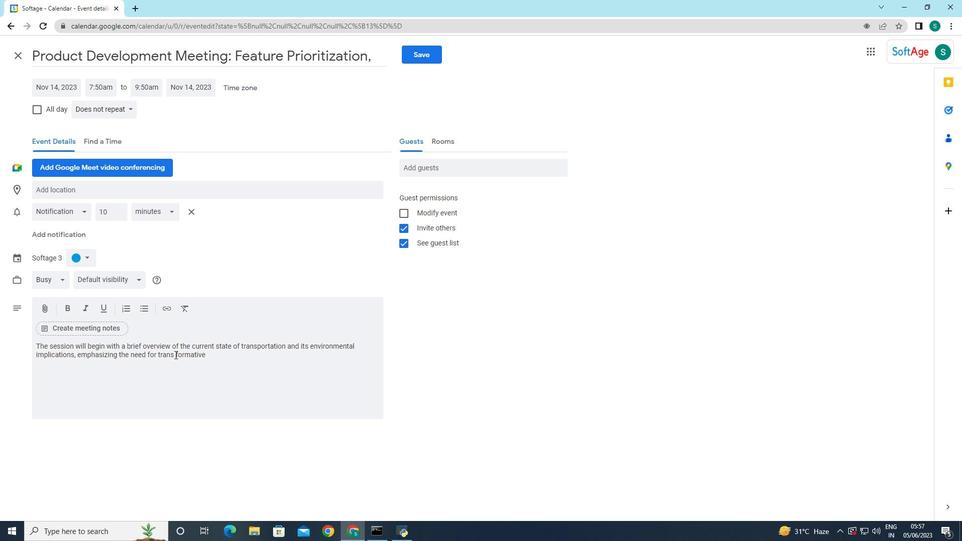 
Action: Mouse moved to (174, 353)
Screenshot: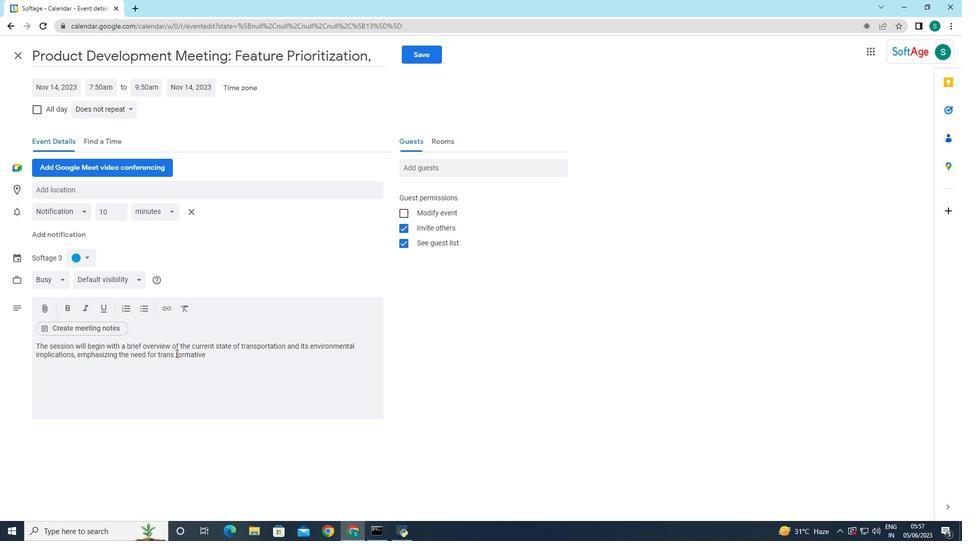 
Action: Mouse pressed left at (174, 353)
Screenshot: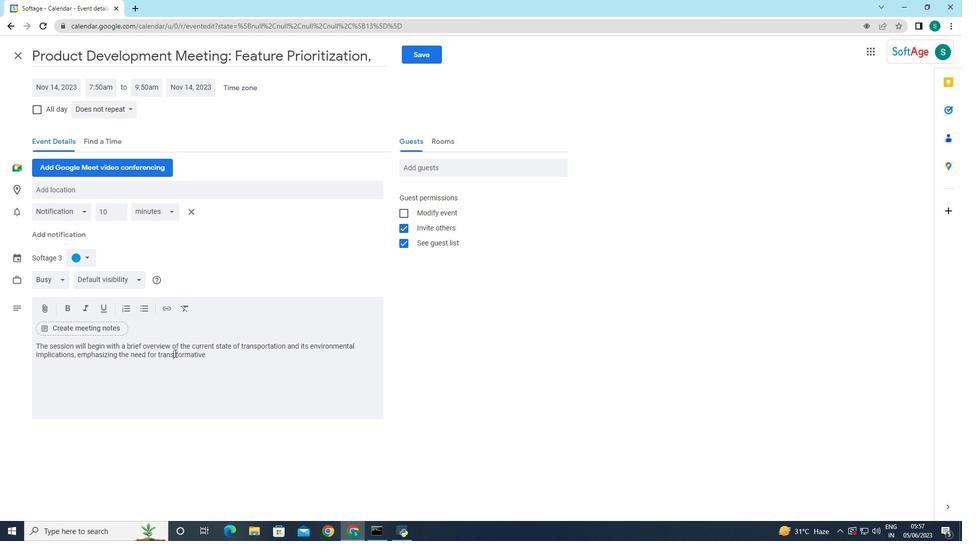 
Action: Mouse moved to (175, 353)
Screenshot: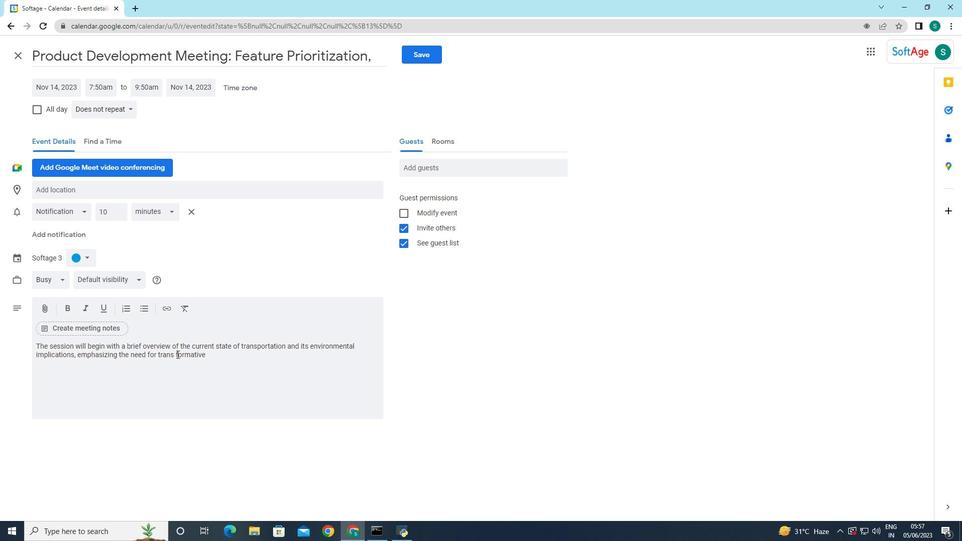 
Action: Key pressed <Key.right>
Screenshot: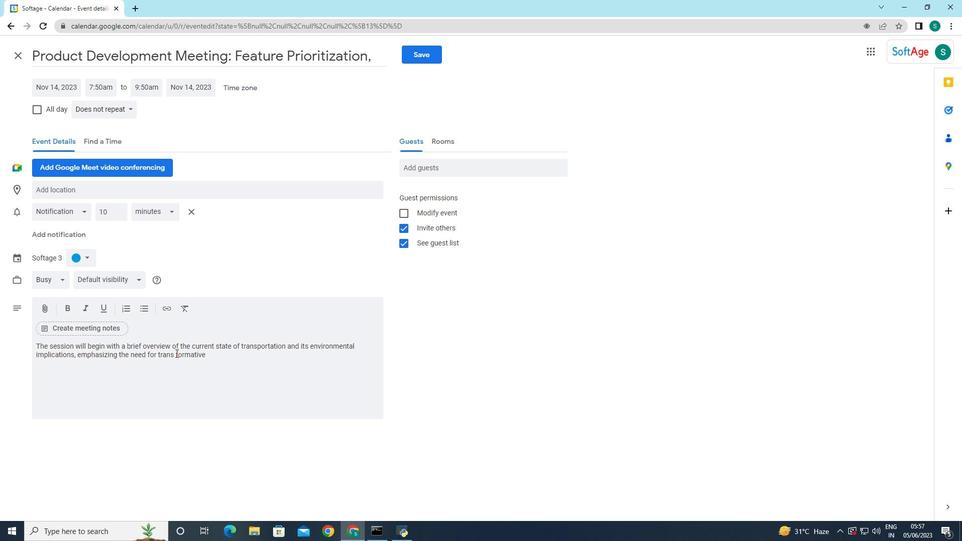 
Action: Mouse moved to (187, 380)
Screenshot: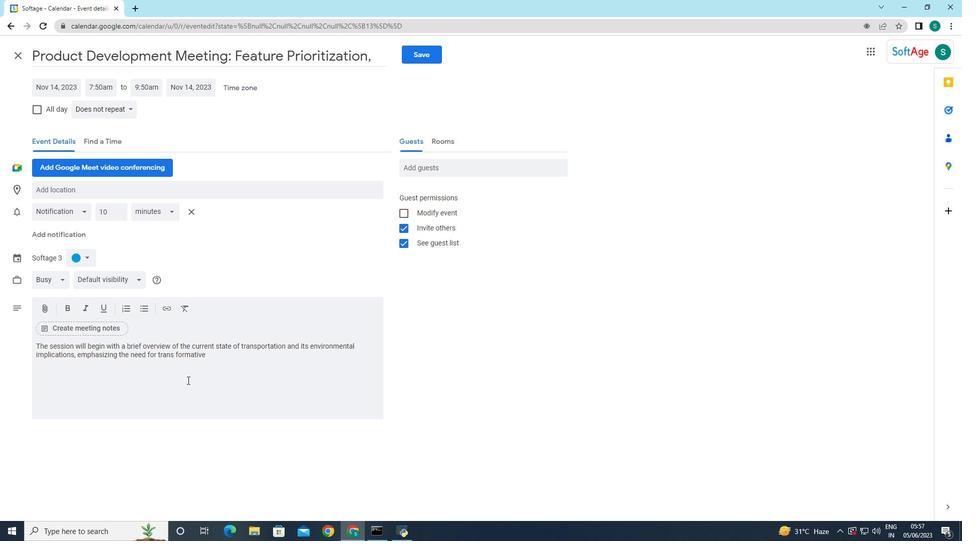 
Action: Key pressed <Key.backspace>
Screenshot: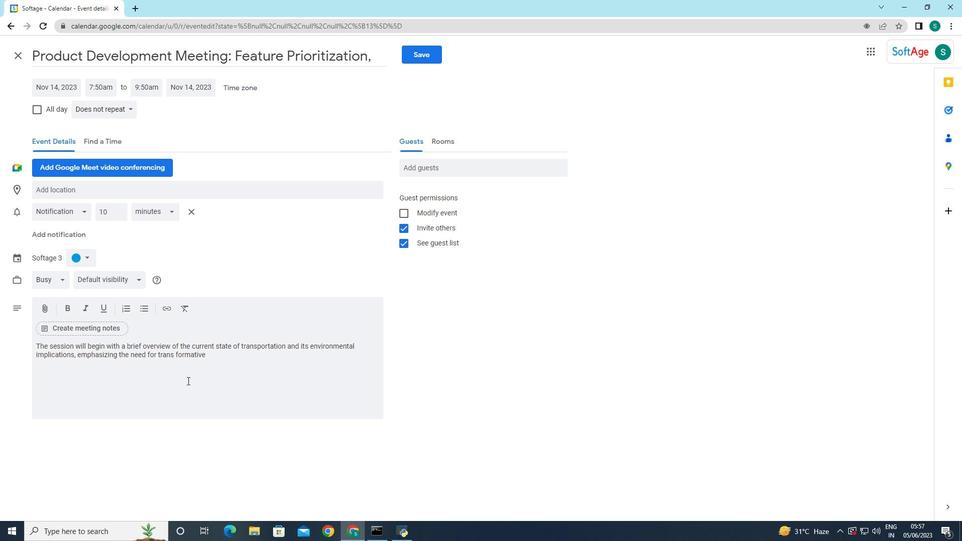 
Action: Mouse moved to (215, 354)
Screenshot: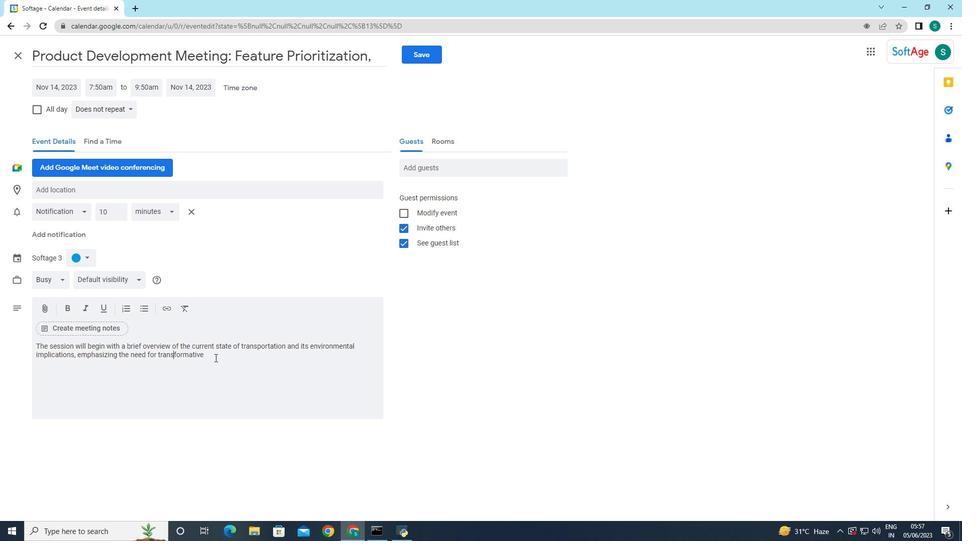 
Action: Mouse pressed left at (215, 354)
Screenshot: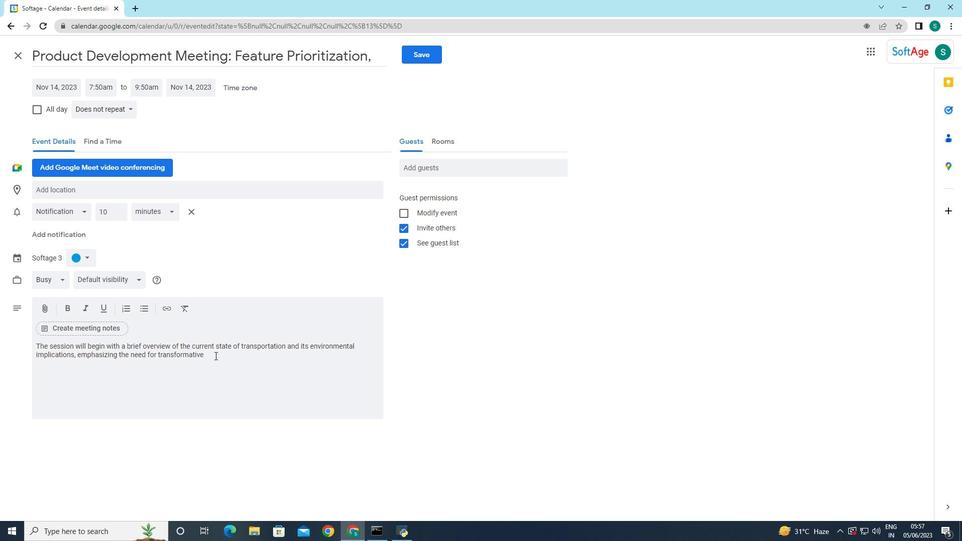
Action: Mouse moved to (214, 354)
Screenshot: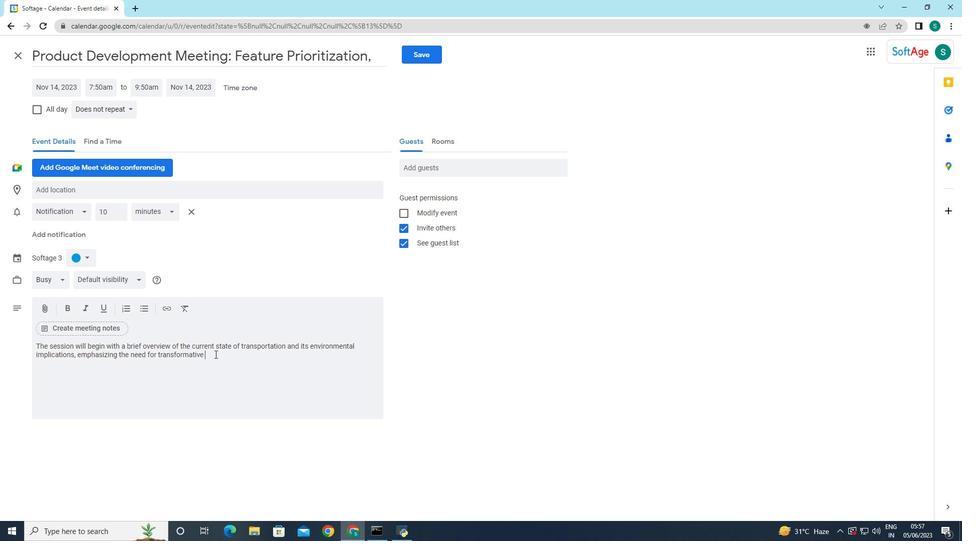 
Action: Key pressed changes,<Key.space><Key.caps_lock>W<Key.caps_lock>e<Key.space>eill<Key.space>then<Key.space>delve<Key.space>
Screenshot: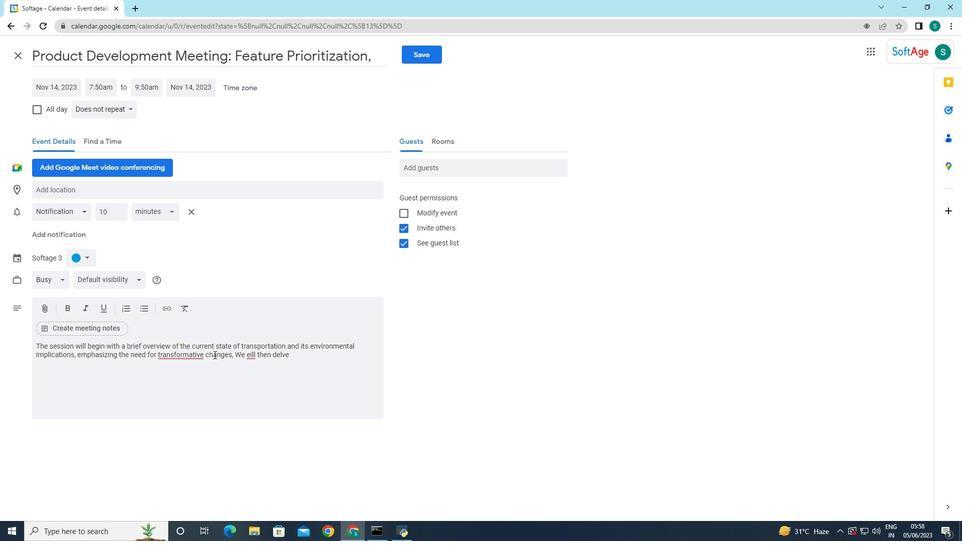 
Action: Mouse moved to (250, 354)
Screenshot: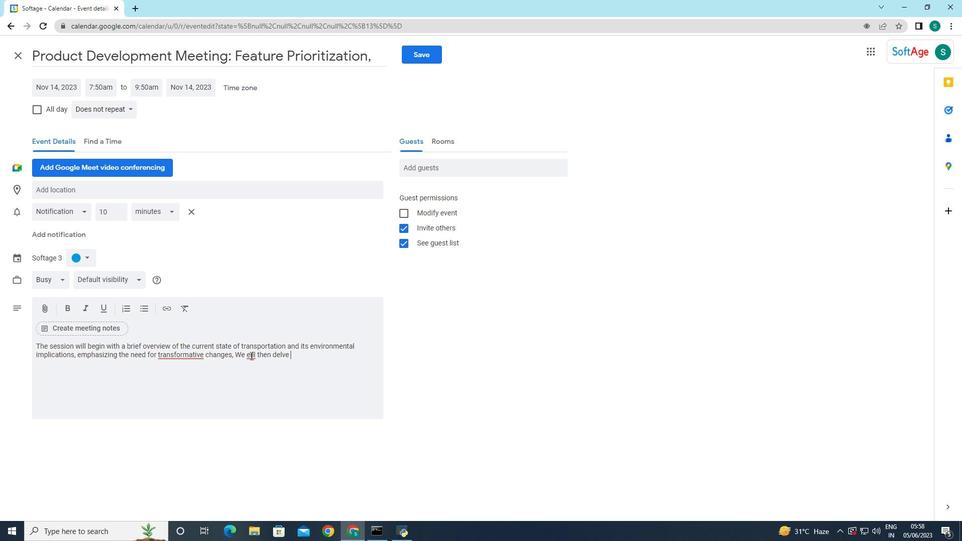 
Action: Mouse pressed left at (250, 354)
Screenshot: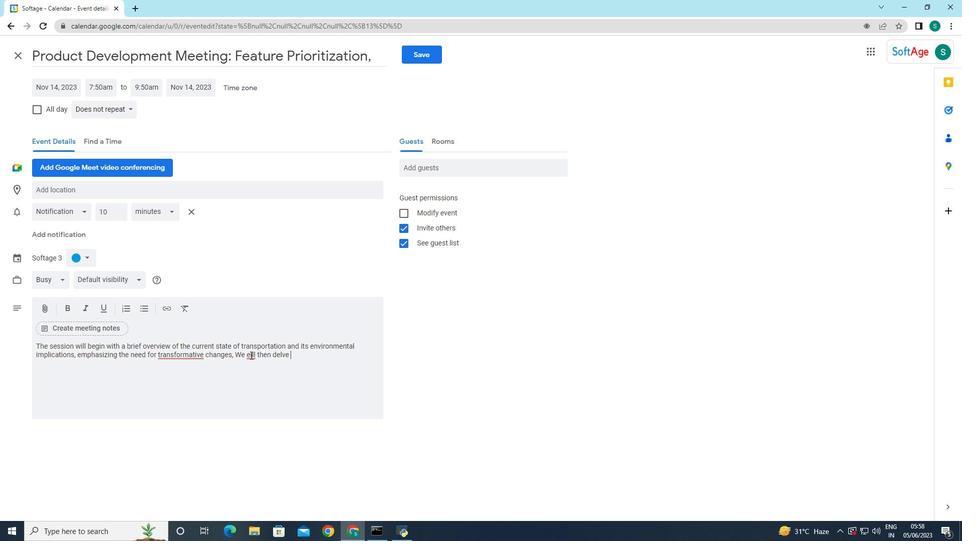 
Action: Mouse moved to (249, 395)
Screenshot: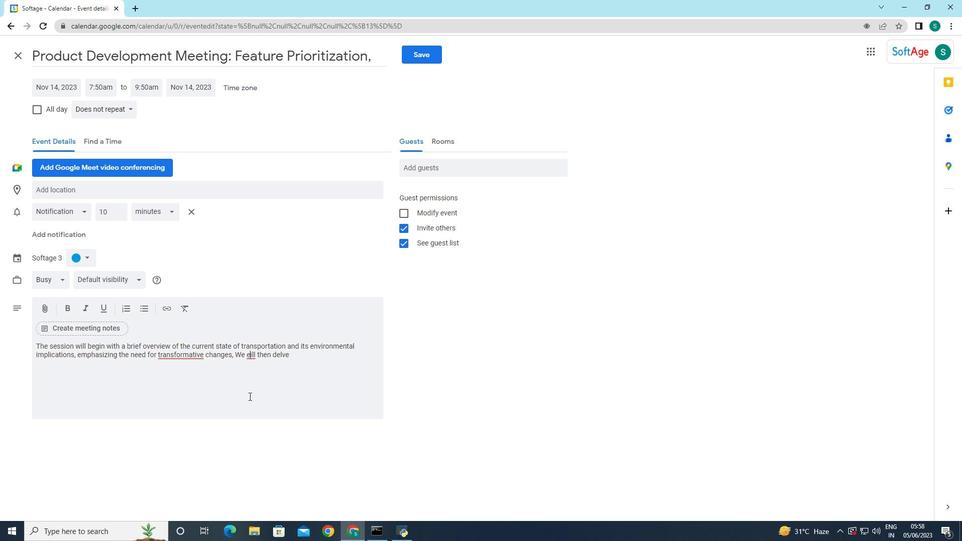 
Action: Key pressed <Key.backspace>w
Screenshot: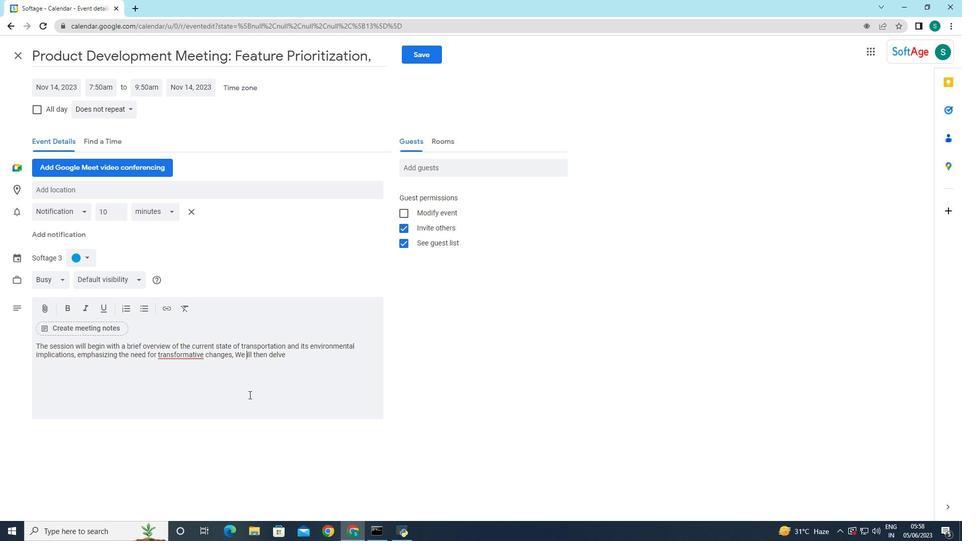 
Action: Mouse moved to (309, 354)
Screenshot: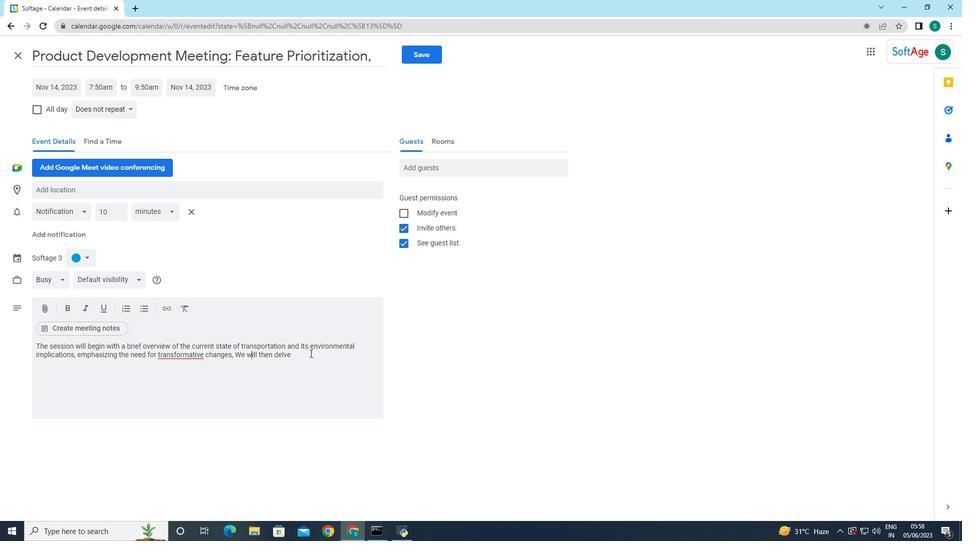
Action: Mouse pressed left at (309, 354)
Screenshot: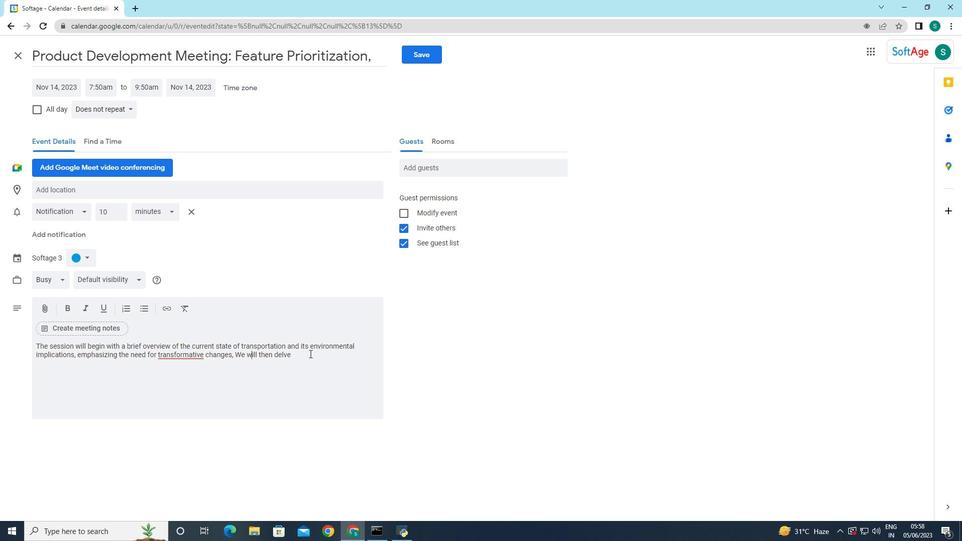 
Action: Key pressed <Key.backspace><Key.space>into<Key.space>a<Key.space>series<Key.space>of<Key.space>brais<Key.backspace>nstorming<Key.space>exe<Key.backspace>ercises<Key.space>designed<Key.space>to<Key.space>spark<Key.space>innovation<Key.space>and<Key.space>encourage<Key.space>out-ofo<Key.backspace>-the-box<Key.space>thinking.
Screenshot: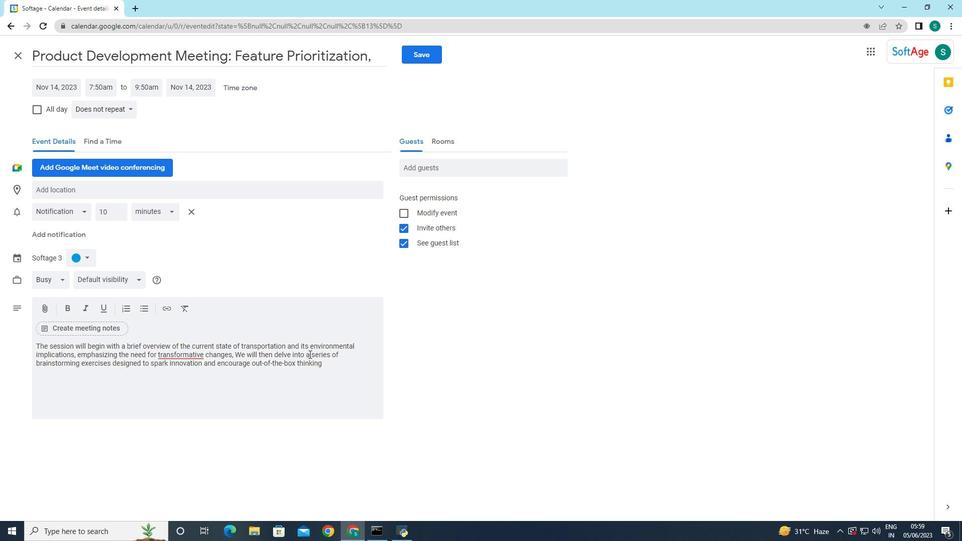 
Action: Mouse moved to (88, 259)
Screenshot: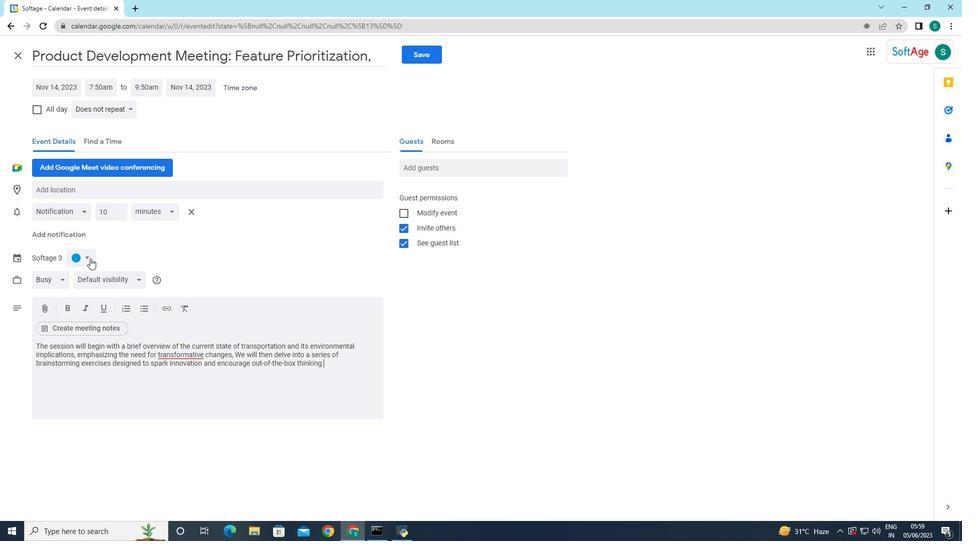 
Action: Mouse pressed left at (88, 259)
Screenshot: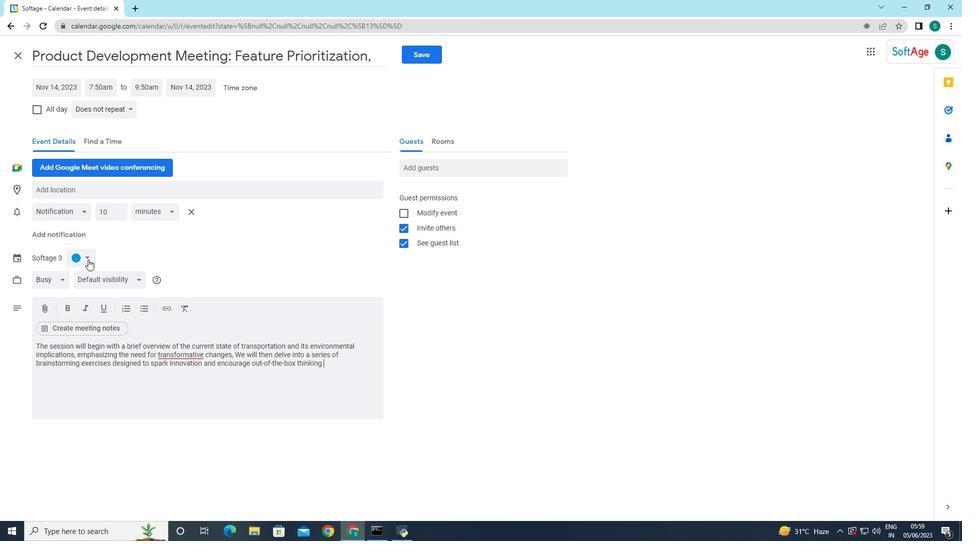 
Action: Mouse moved to (90, 269)
Screenshot: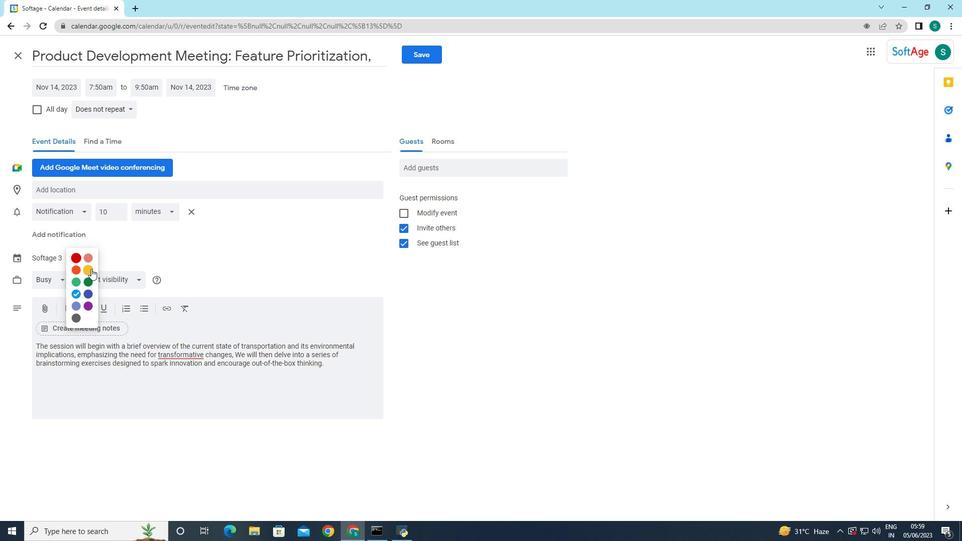 
Action: Mouse pressed left at (90, 269)
Screenshot: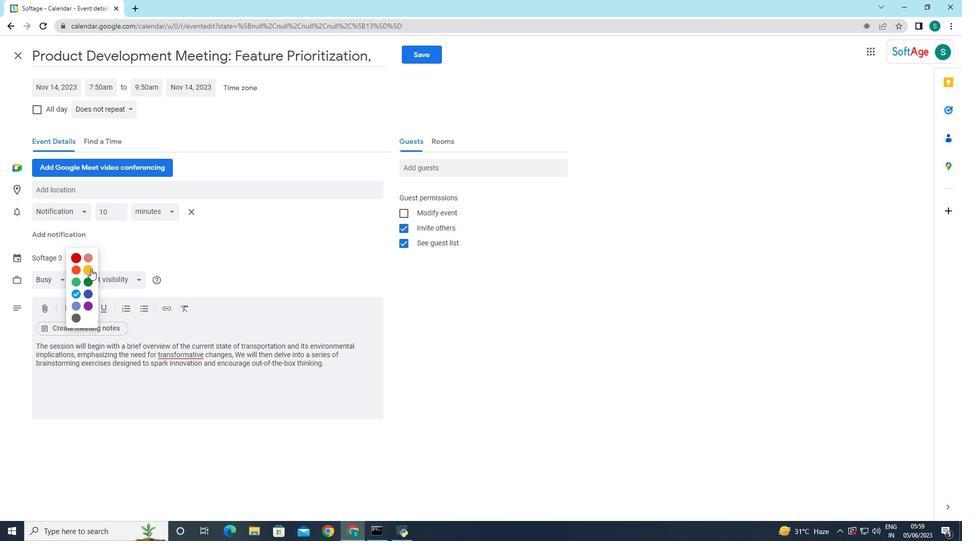 
Action: Mouse moved to (101, 191)
Screenshot: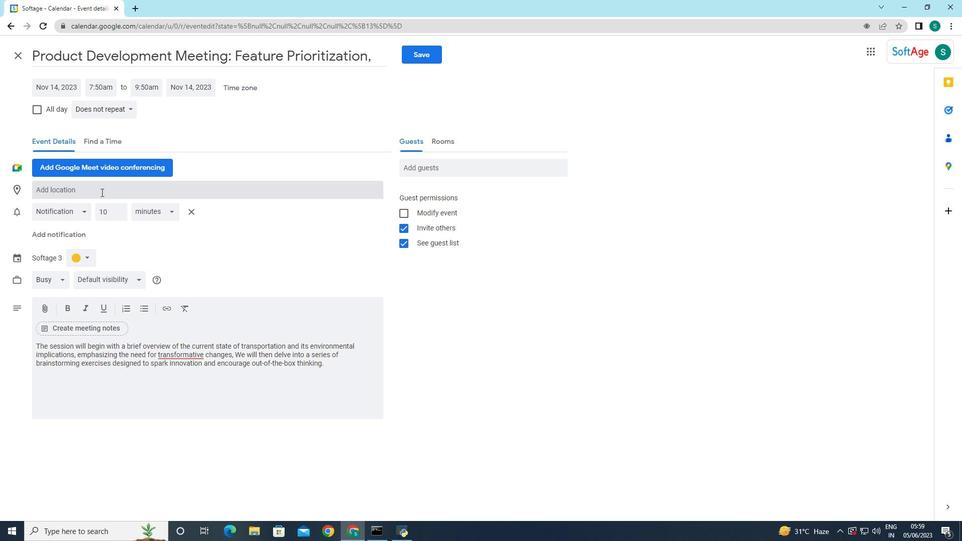 
Action: Mouse pressed left at (101, 191)
Screenshot: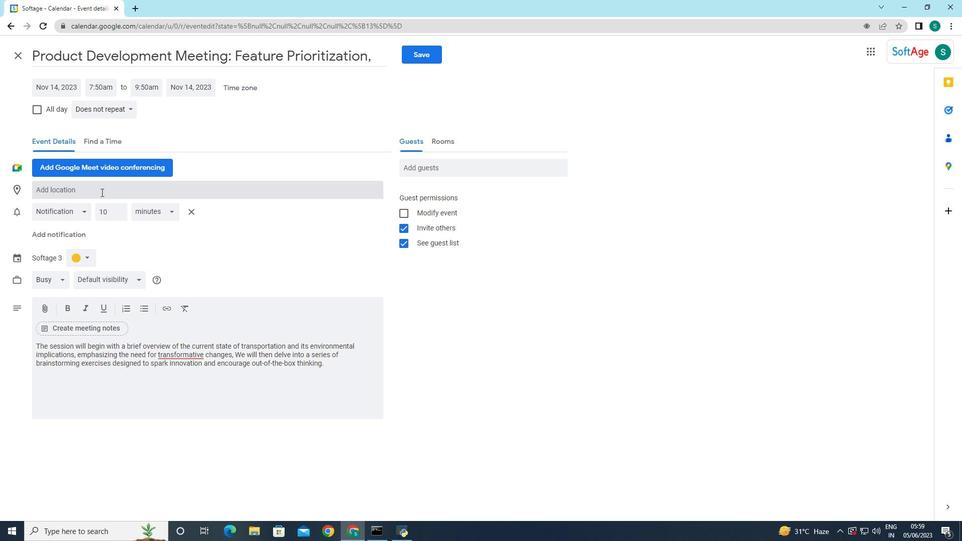 
Action: Key pressed 654<Key.space><Key.caps_lock>S<Key.caps_lock>aint-<Key.caps_lock>O<Key.caps_lock><Key.backspace>p<Key.caps_lock><Key.backspace><Key.caps_lock>p<Key.backspace><Key.caps_lock>P<Key.caps_lock>aul-de<Key.space><Key.backspace>-<Key.caps_lock>V<Key.caps_lock>ence,<Key.space><Key.caps_lock>F<Key.caps_lock>rance
Screenshot: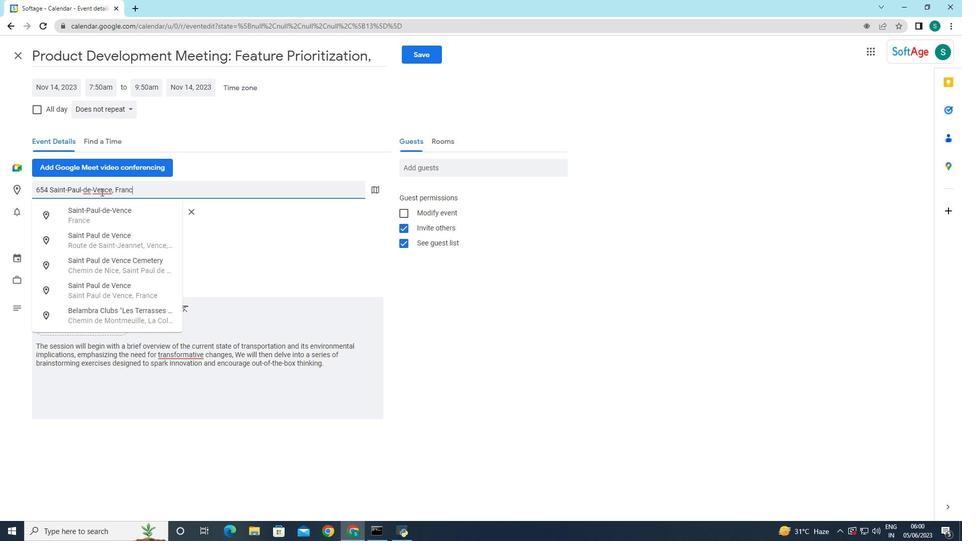
Action: Mouse moved to (246, 242)
Screenshot: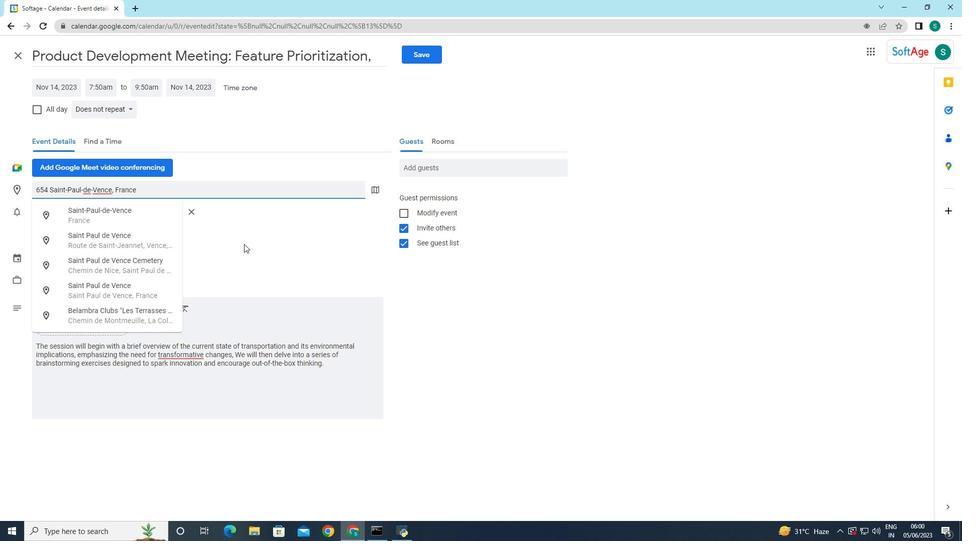 
Action: Mouse pressed left at (246, 242)
Screenshot: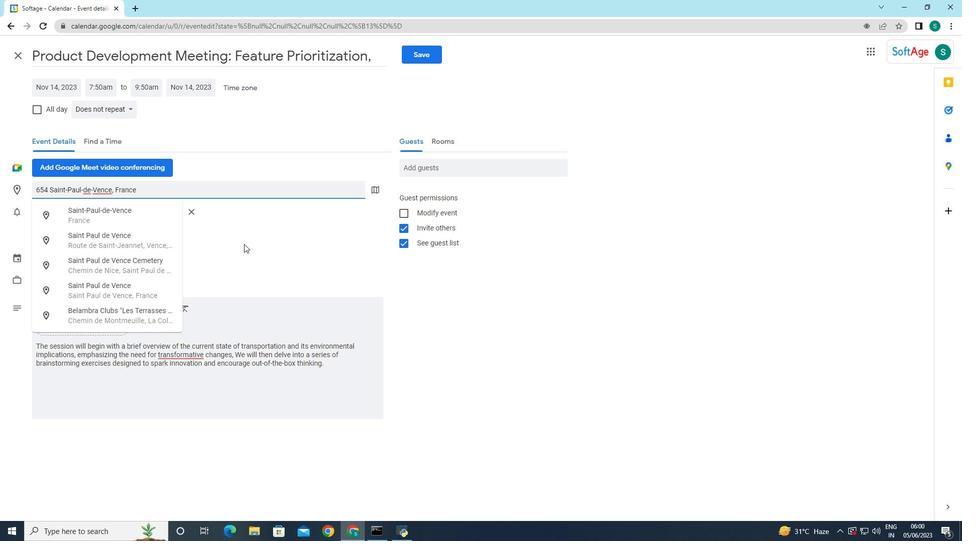 
Action: Mouse moved to (529, 171)
Screenshot: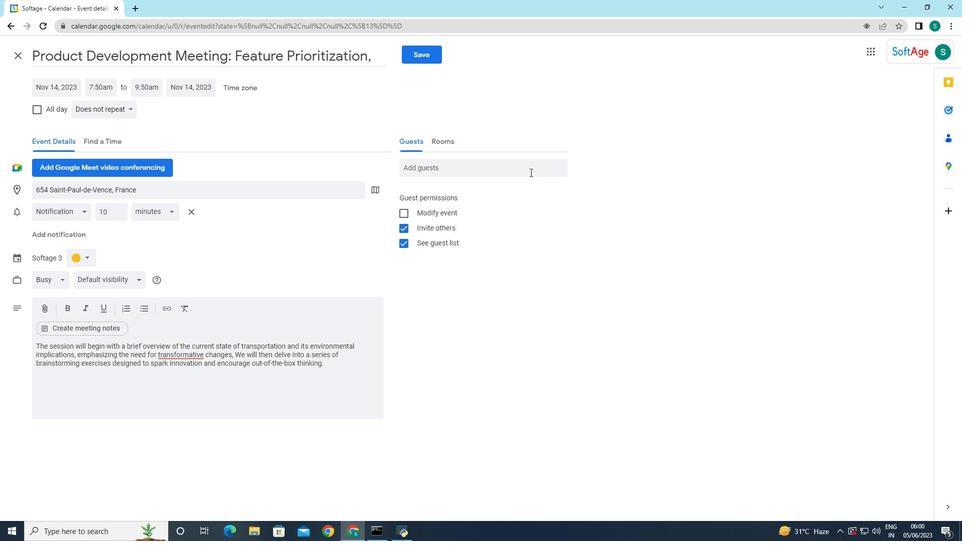 
Action: Mouse pressed left at (529, 171)
Screenshot: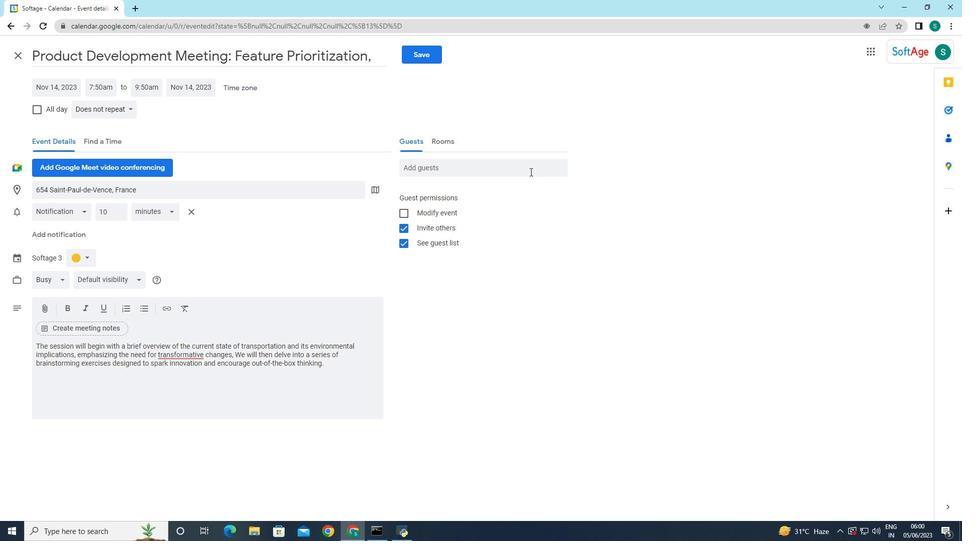 
Action: Key pressed softage,<Key.backspace>.6
Screenshot: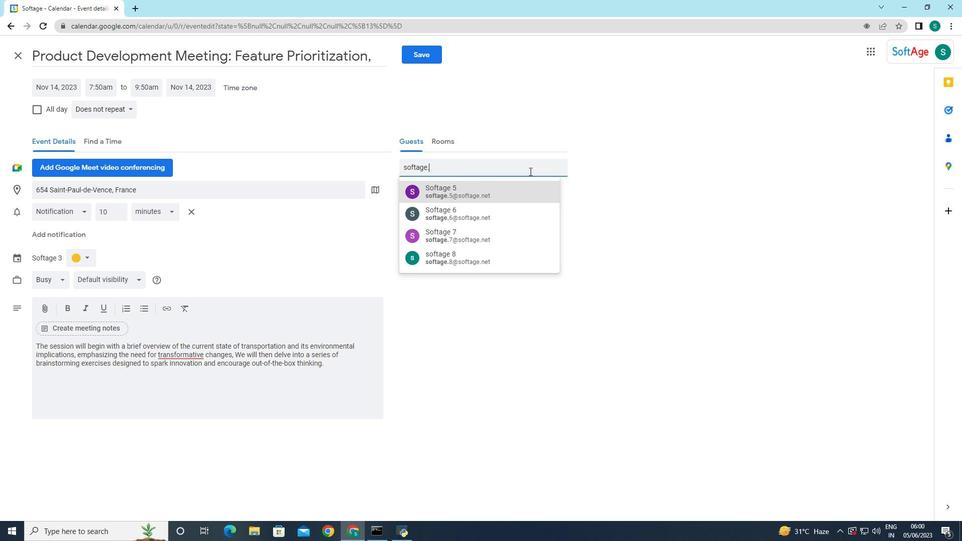 
Action: Mouse moved to (531, 196)
Screenshot: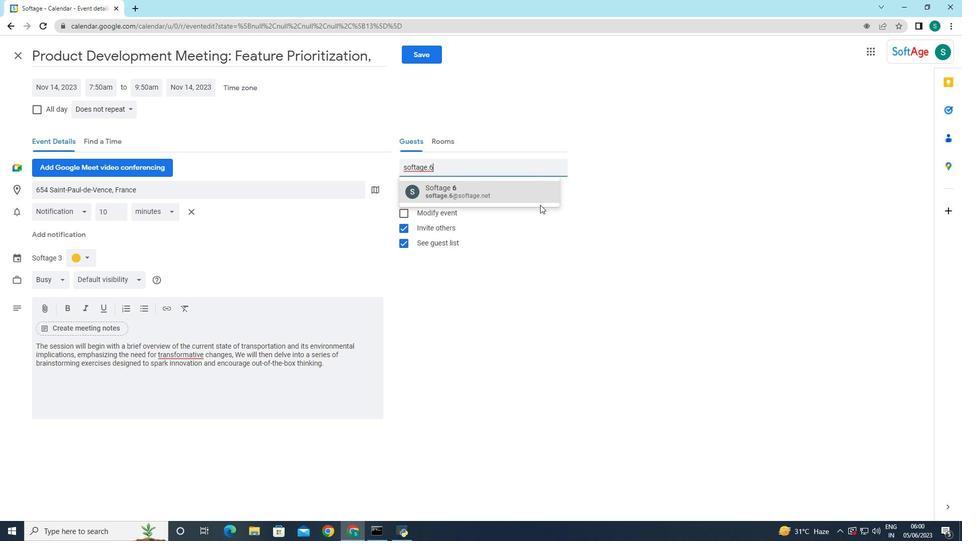 
Action: Mouse pressed left at (531, 196)
Screenshot: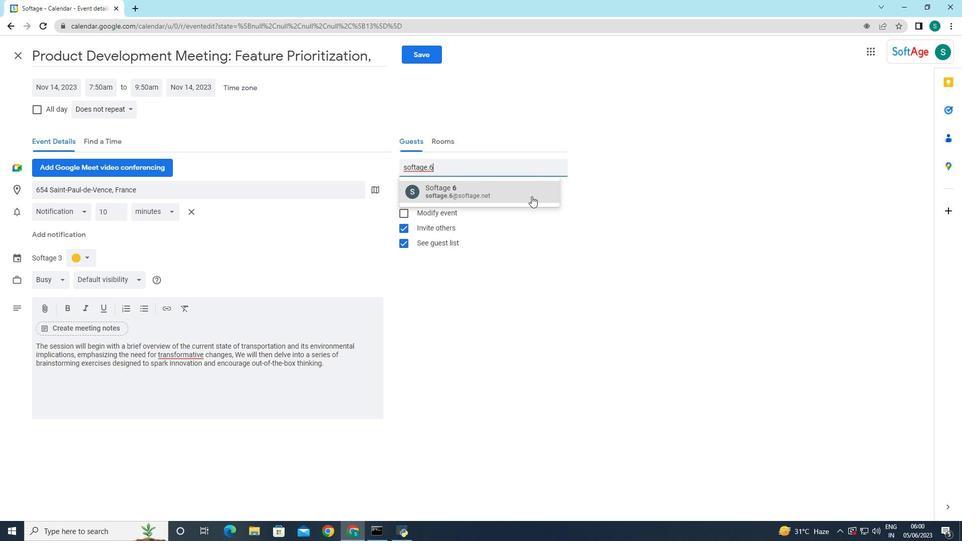 
Action: Mouse moved to (503, 172)
Screenshot: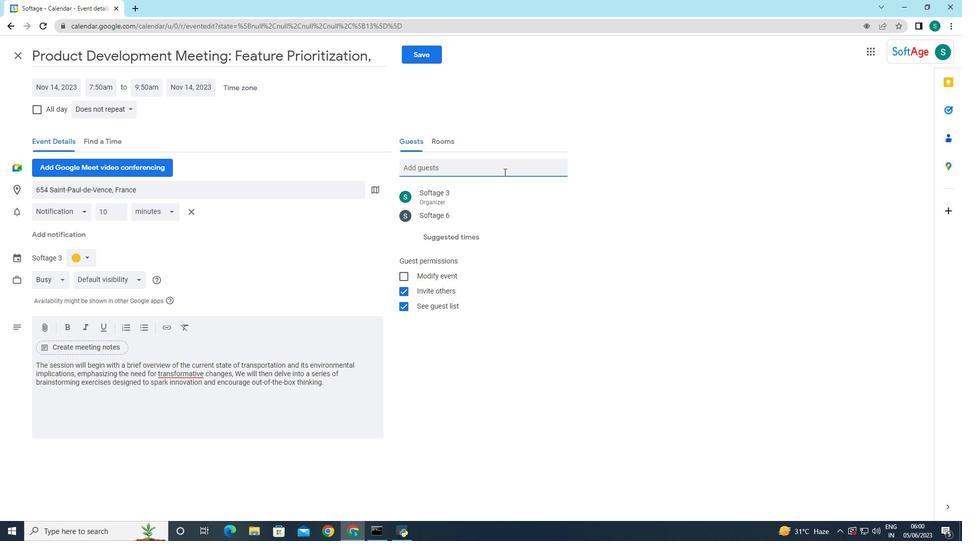 
Action: Mouse pressed left at (503, 172)
Screenshot: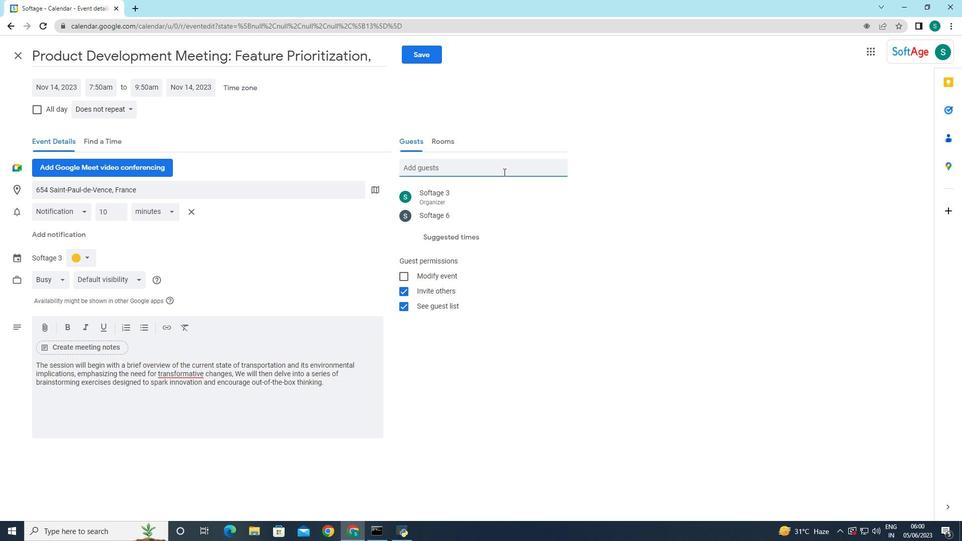 
Action: Key pressed soft
Screenshot: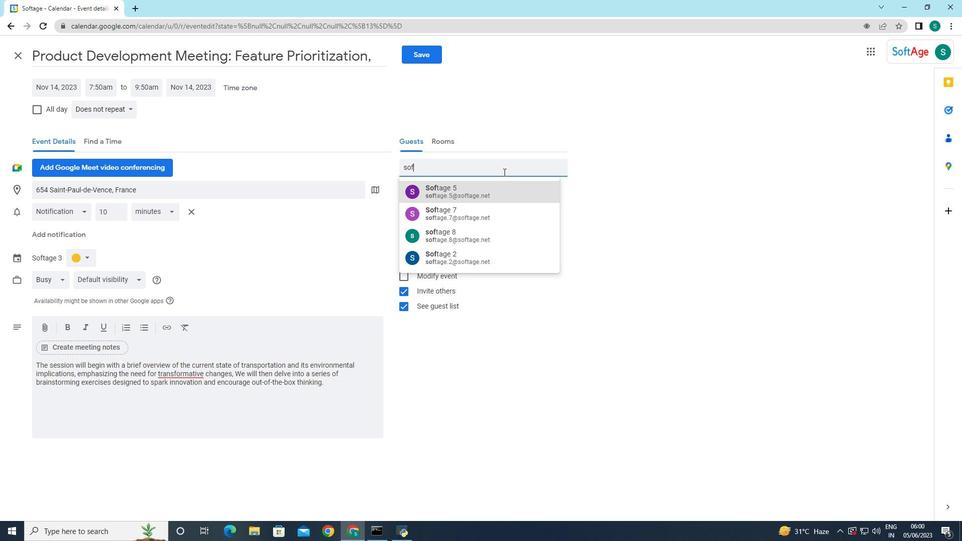 
Action: Mouse moved to (466, 218)
Screenshot: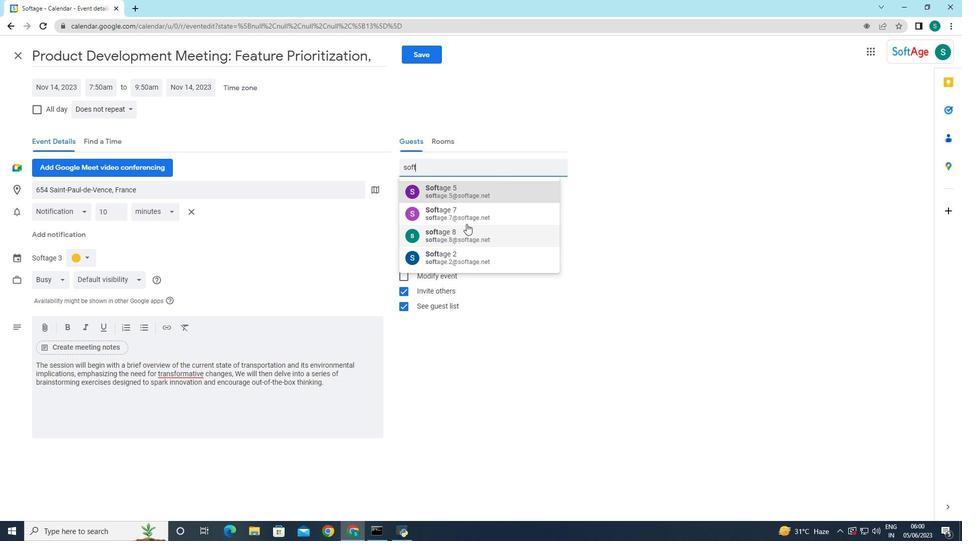 
Action: Mouse pressed left at (466, 218)
Screenshot: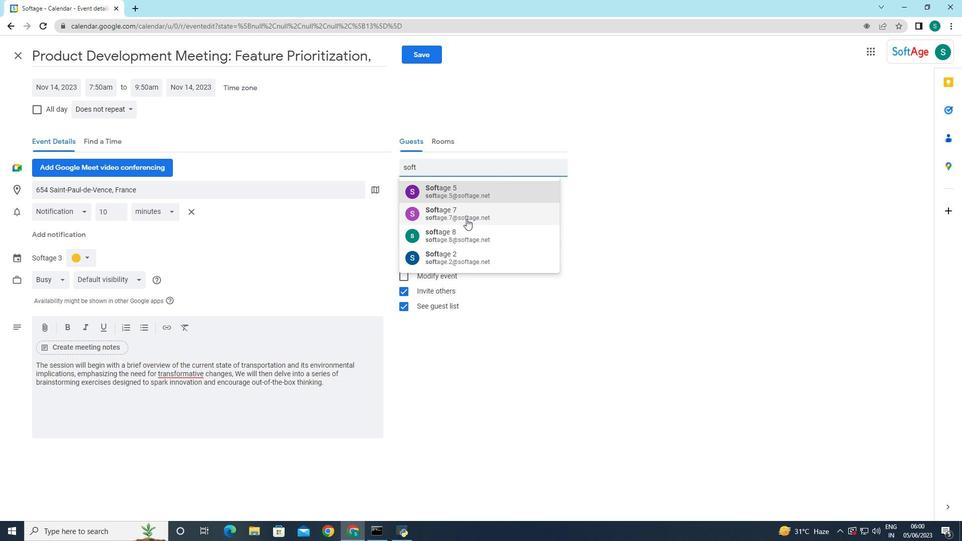 
Action: Mouse moved to (554, 196)
Screenshot: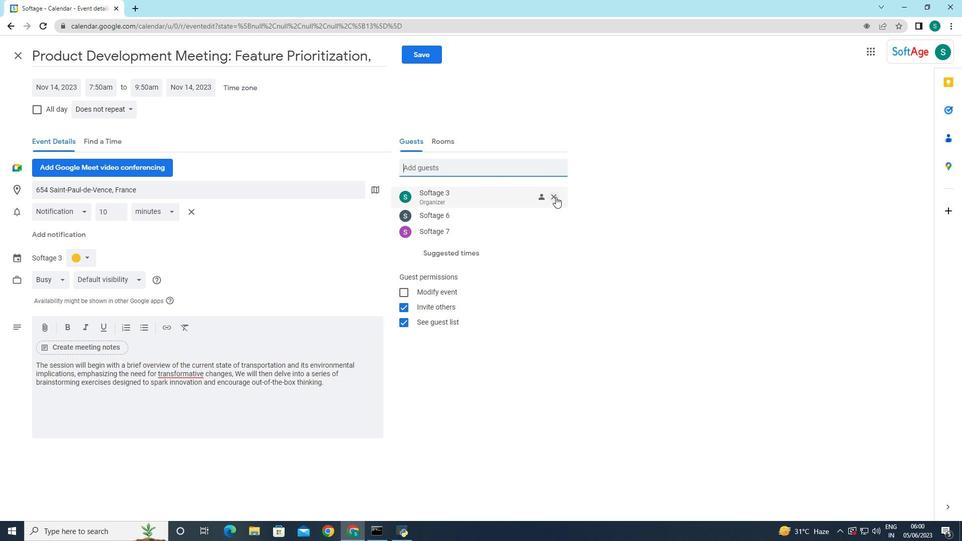 
Action: Mouse pressed left at (554, 196)
Screenshot: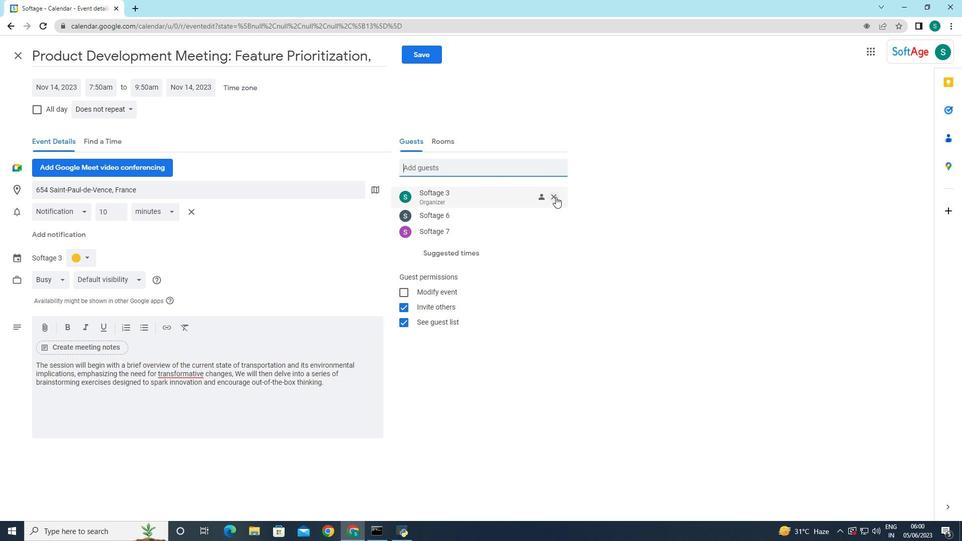 
Action: Mouse moved to (567, 274)
Screenshot: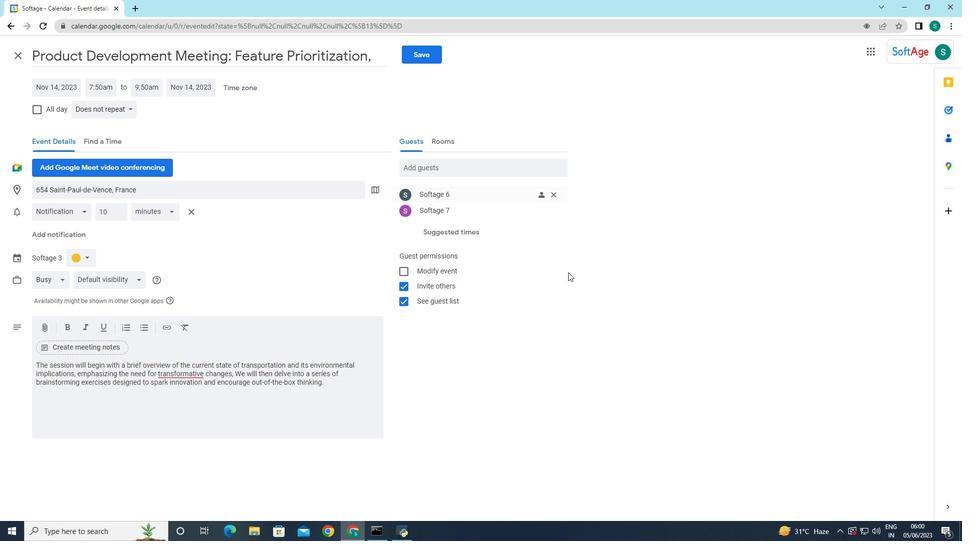 
Action: Mouse pressed left at (567, 274)
Screenshot: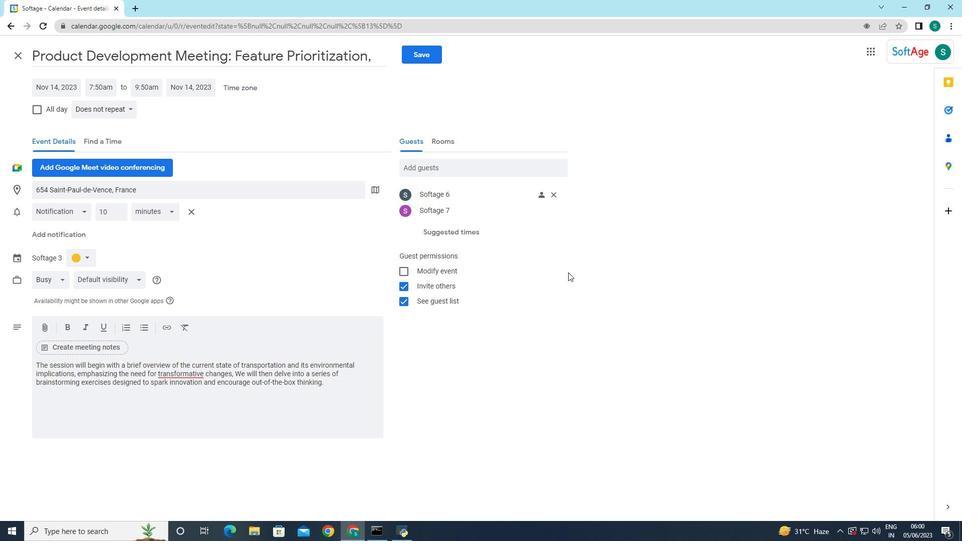 
Action: Mouse moved to (415, 50)
Screenshot: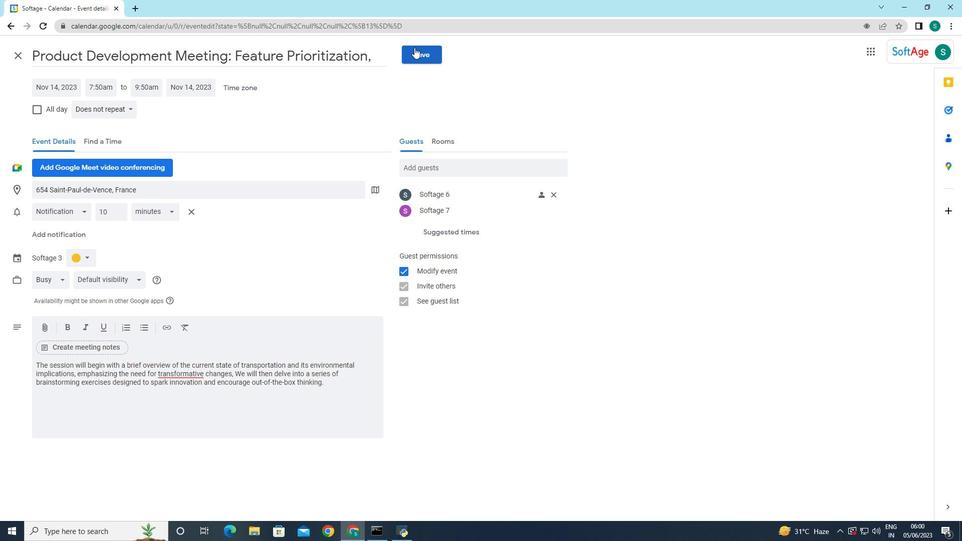 
Action: Mouse pressed left at (415, 50)
Screenshot: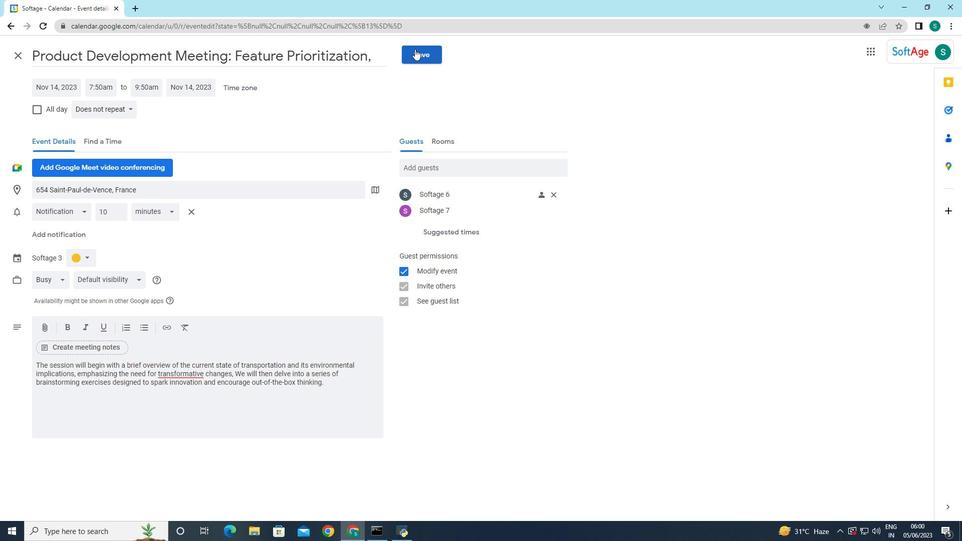 
Action: Mouse moved to (533, 361)
Screenshot: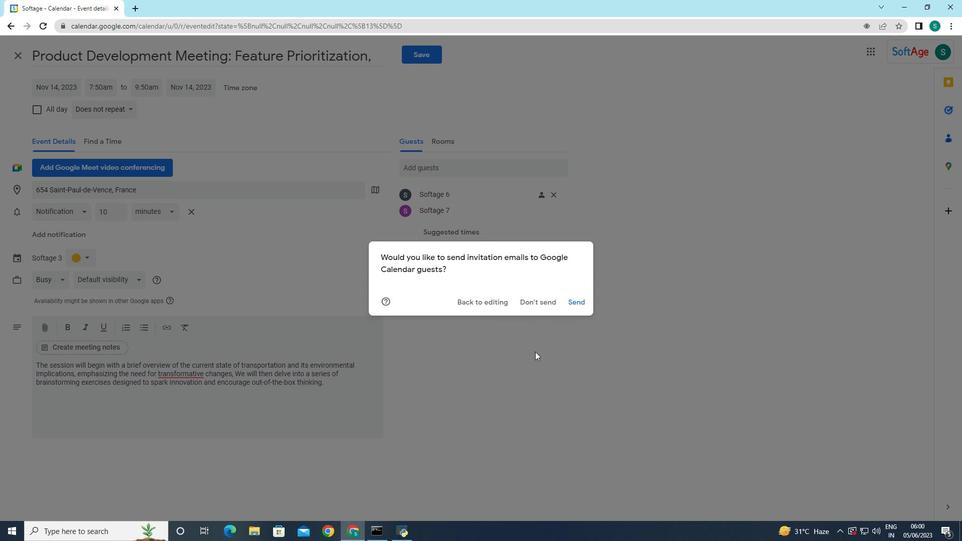
Action: Mouse pressed left at (533, 361)
Screenshot: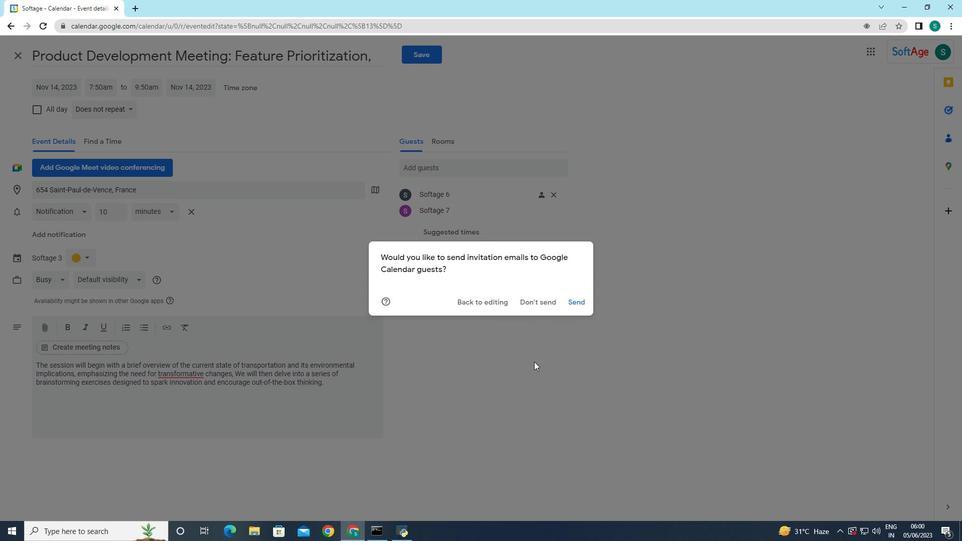 
Action: Mouse moved to (114, 109)
Screenshot: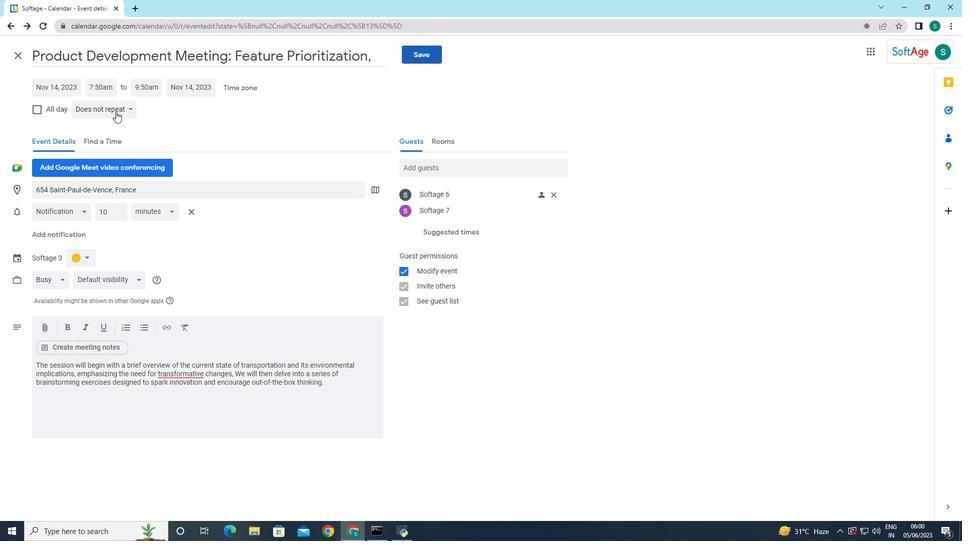 
Action: Mouse pressed left at (114, 109)
Screenshot: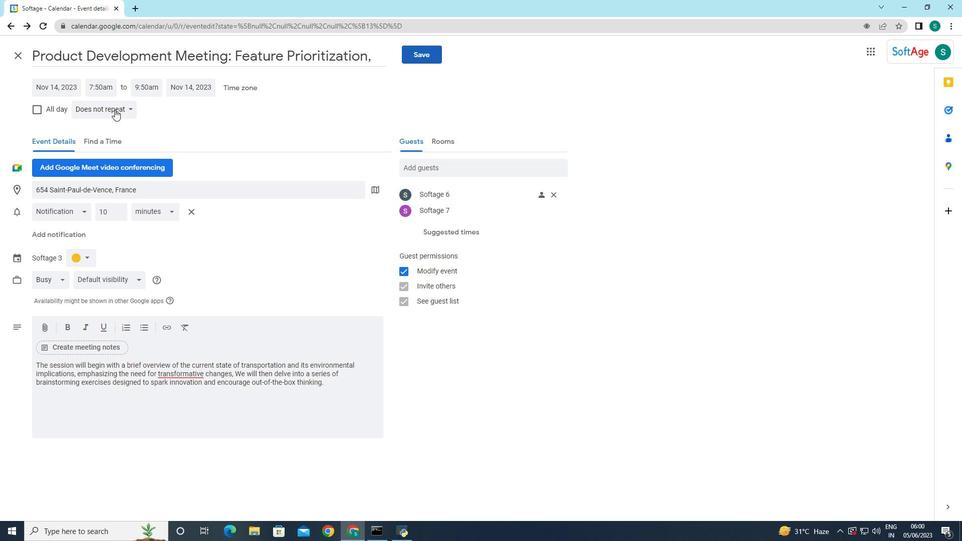 
Action: Mouse moved to (103, 219)
Screenshot: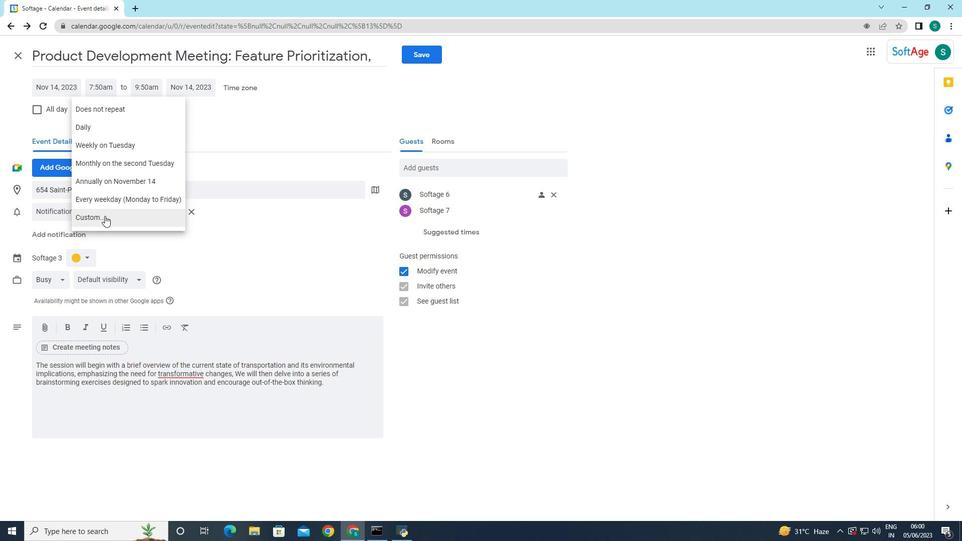 
Action: Mouse pressed left at (103, 219)
Screenshot: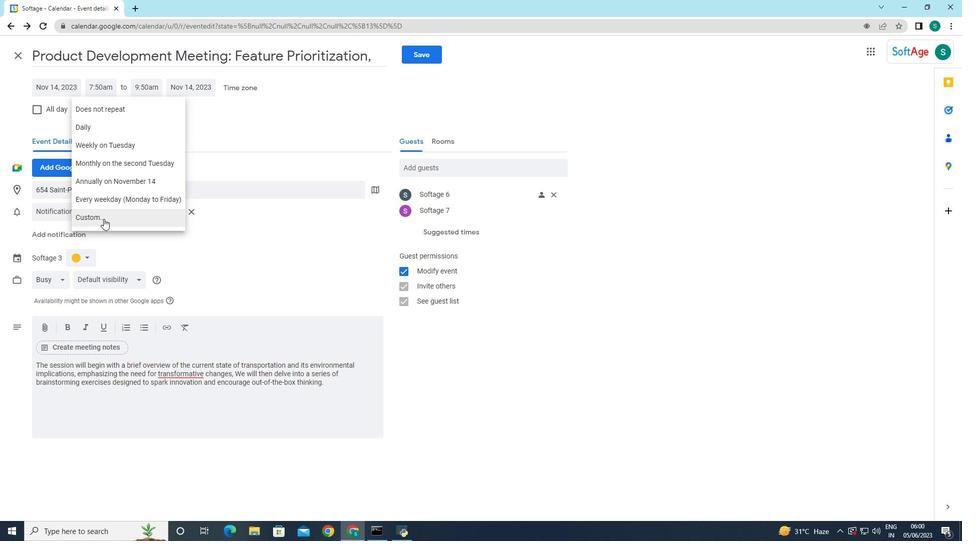 
Action: Mouse moved to (403, 260)
Screenshot: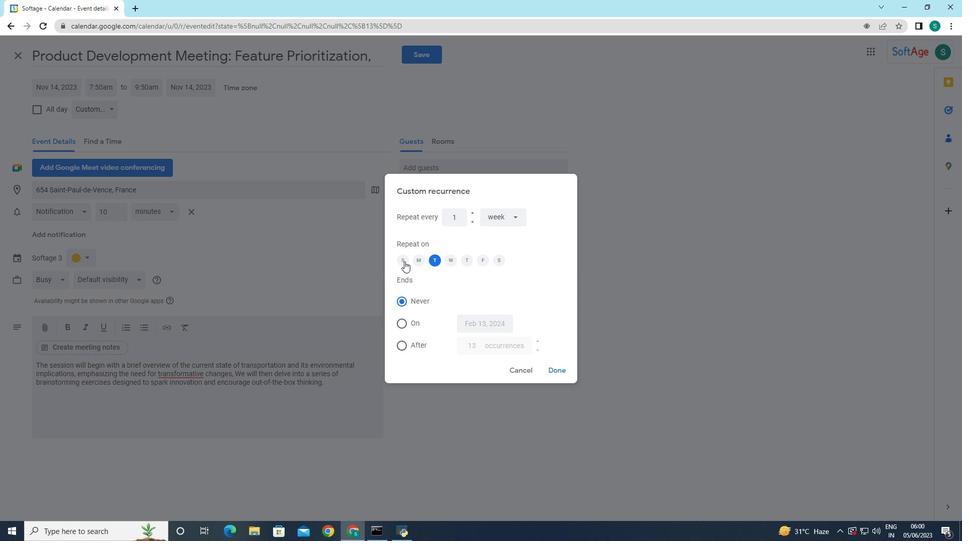
Action: Mouse pressed left at (403, 260)
Screenshot: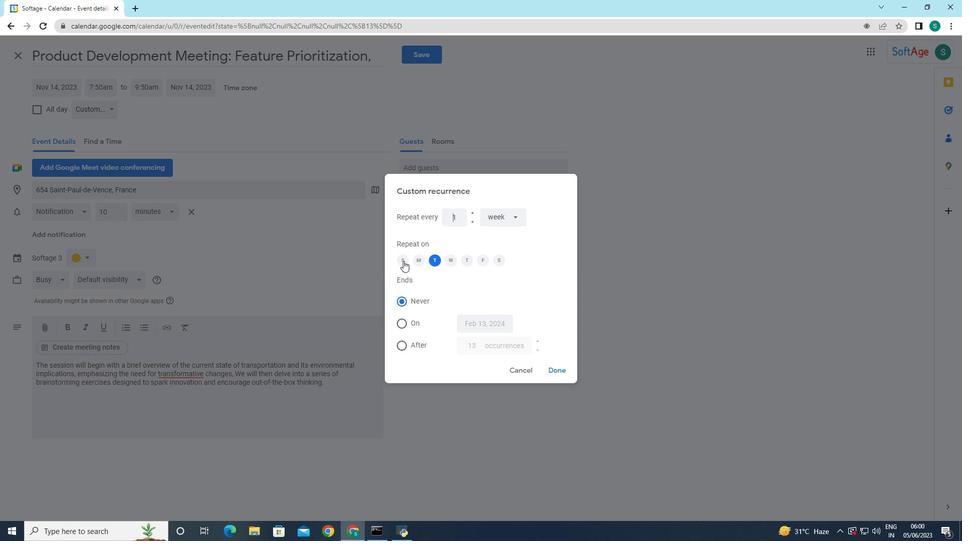 
Action: Mouse moved to (440, 259)
Screenshot: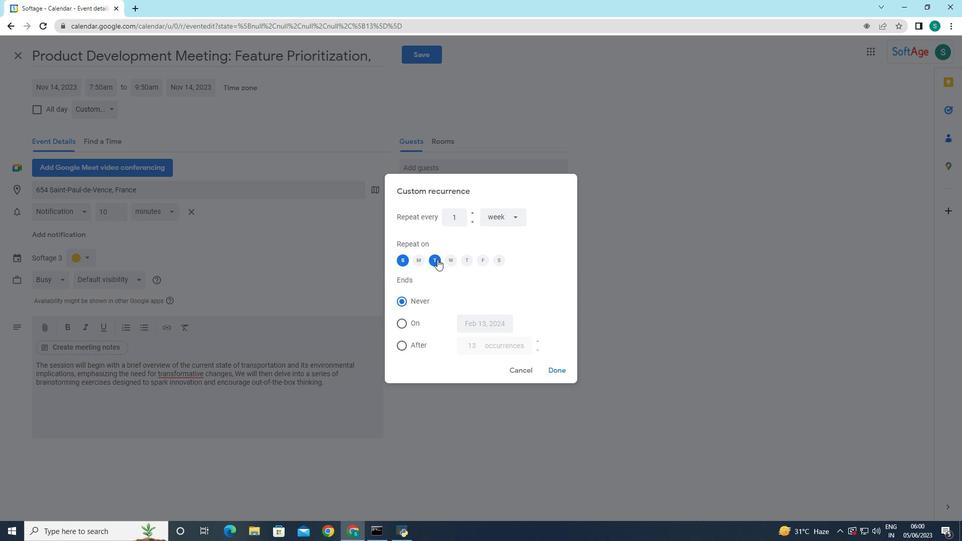 
Action: Mouse pressed left at (440, 259)
Screenshot: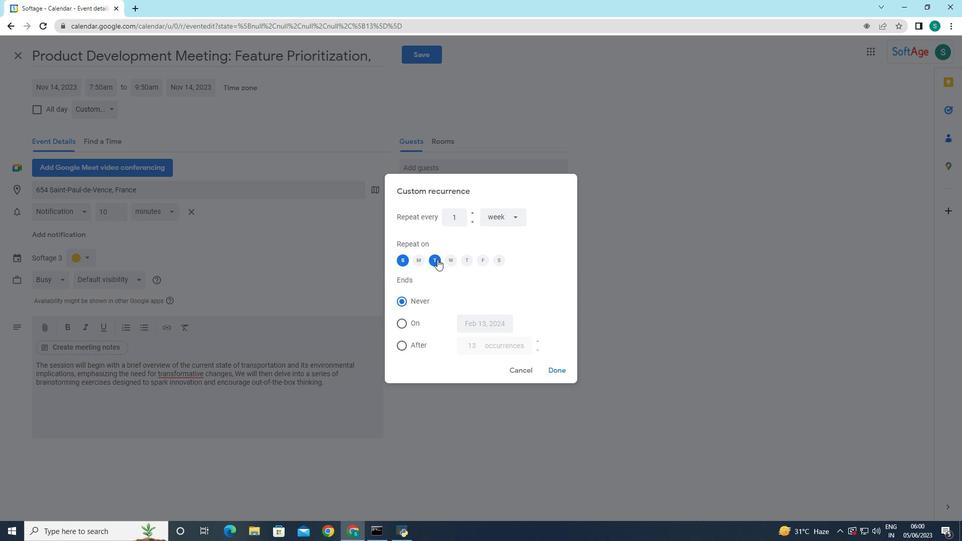 
Action: Mouse moved to (551, 369)
Screenshot: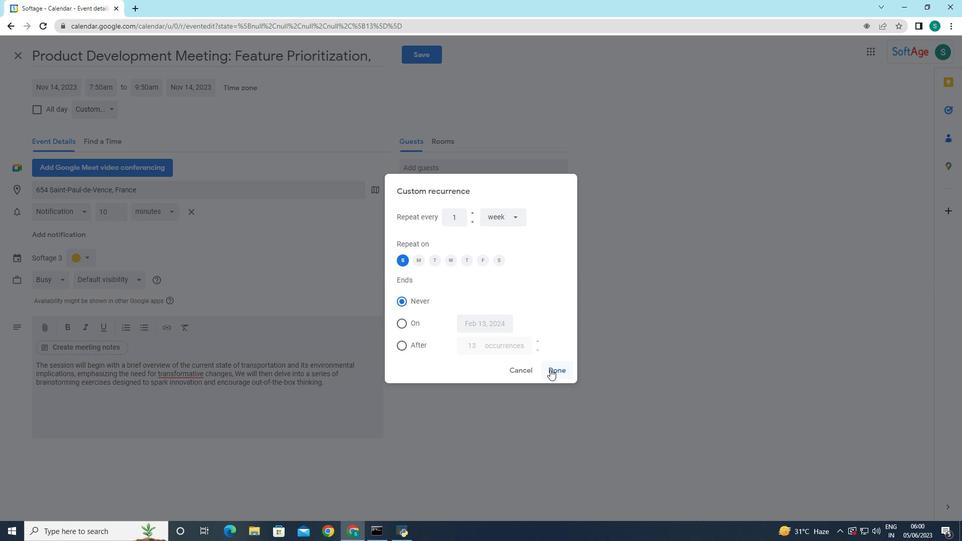 
Action: Mouse pressed left at (551, 369)
Screenshot: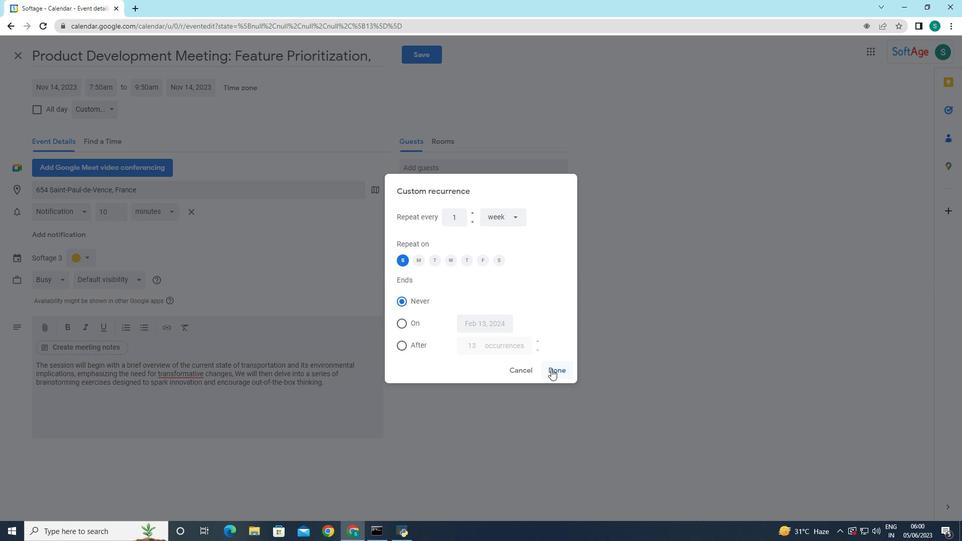 
Action: Mouse moved to (427, 55)
Screenshot: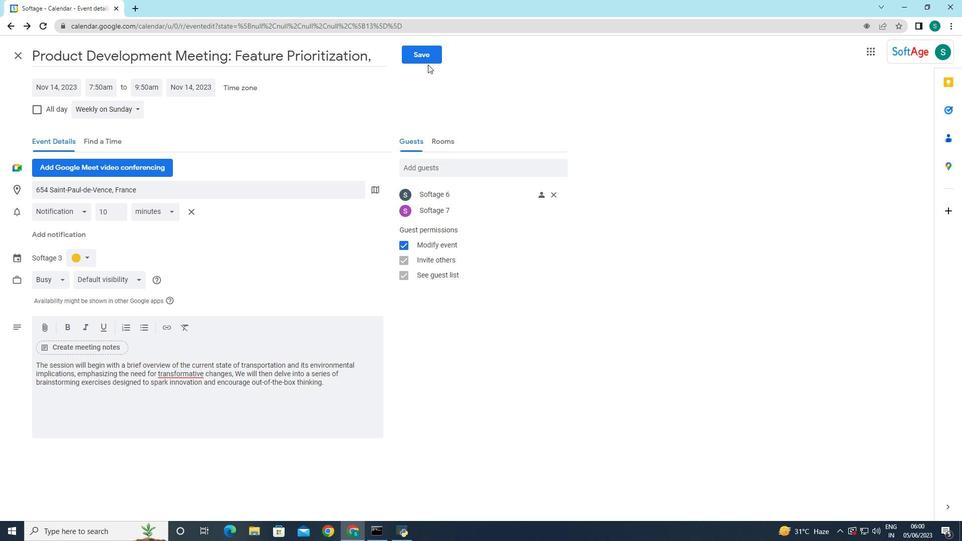 
Action: Mouse pressed left at (427, 55)
Screenshot: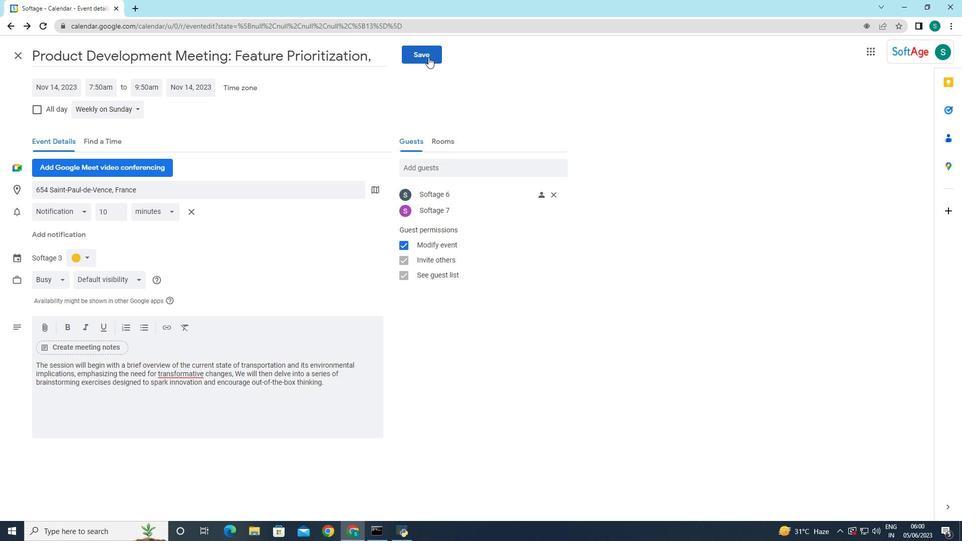 
Action: Mouse moved to (578, 303)
Screenshot: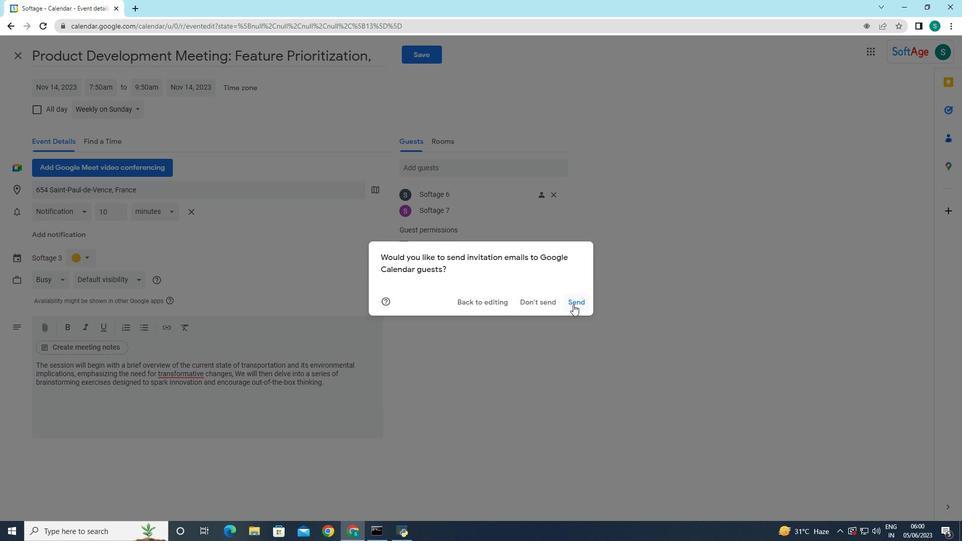 
Action: Mouse pressed left at (578, 303)
Screenshot: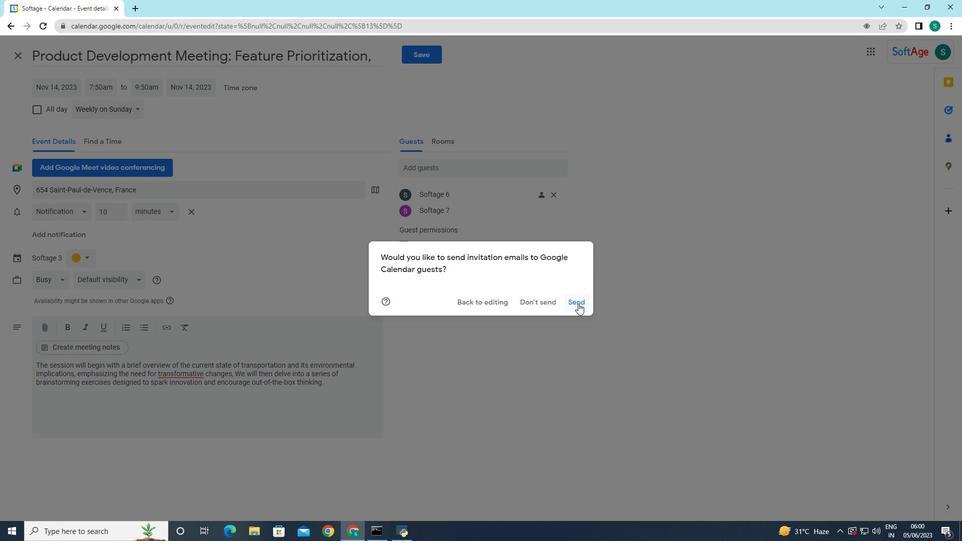 
Action: Mouse moved to (578, 303)
Screenshot: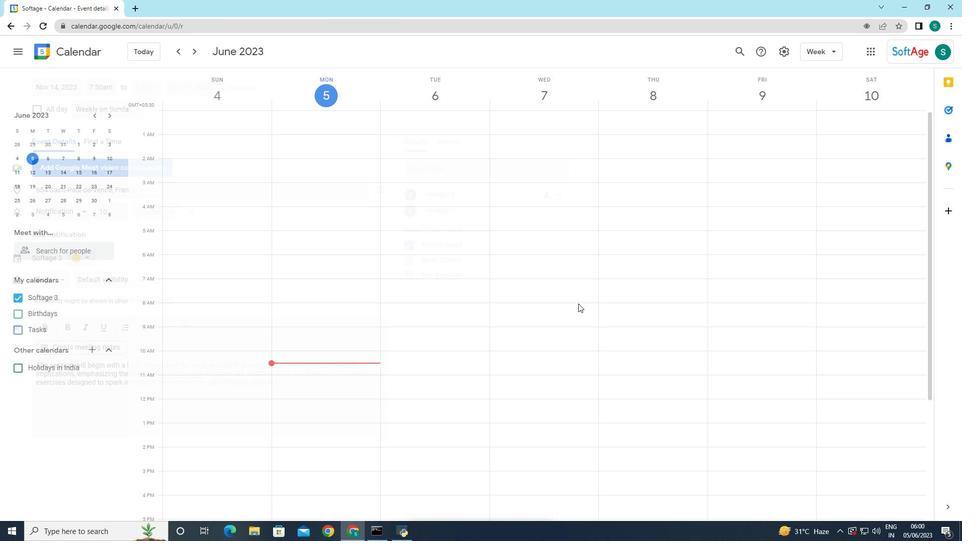 
